 Task: Check out the video tutorials section.
Action: Mouse moved to (661, 61)
Screenshot: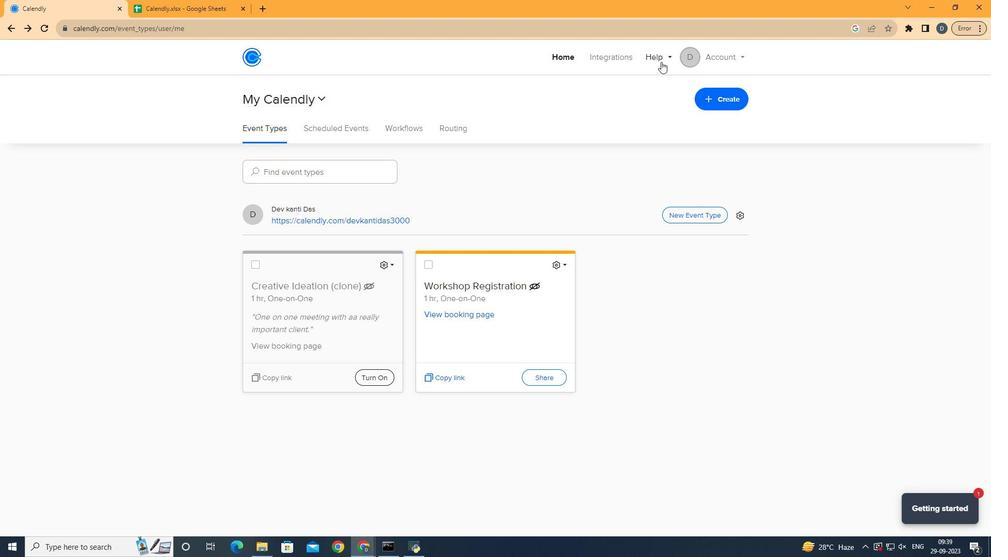 
Action: Mouse pressed left at (661, 61)
Screenshot: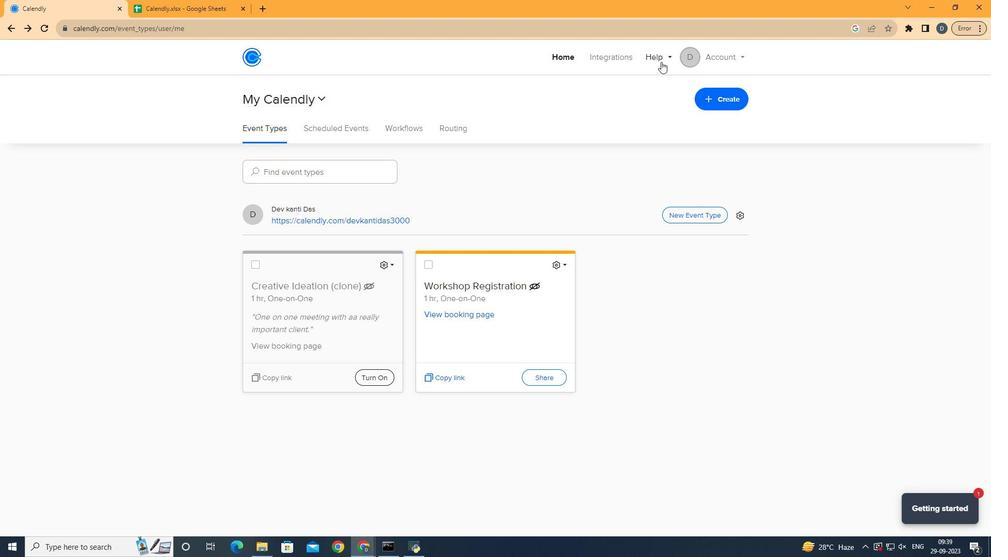 
Action: Mouse moved to (651, 83)
Screenshot: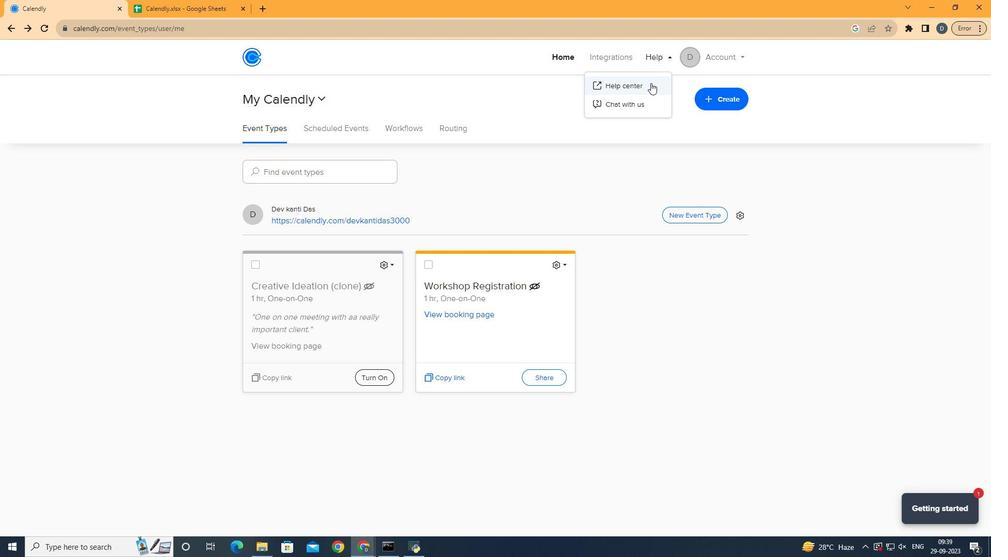
Action: Mouse pressed left at (651, 83)
Screenshot: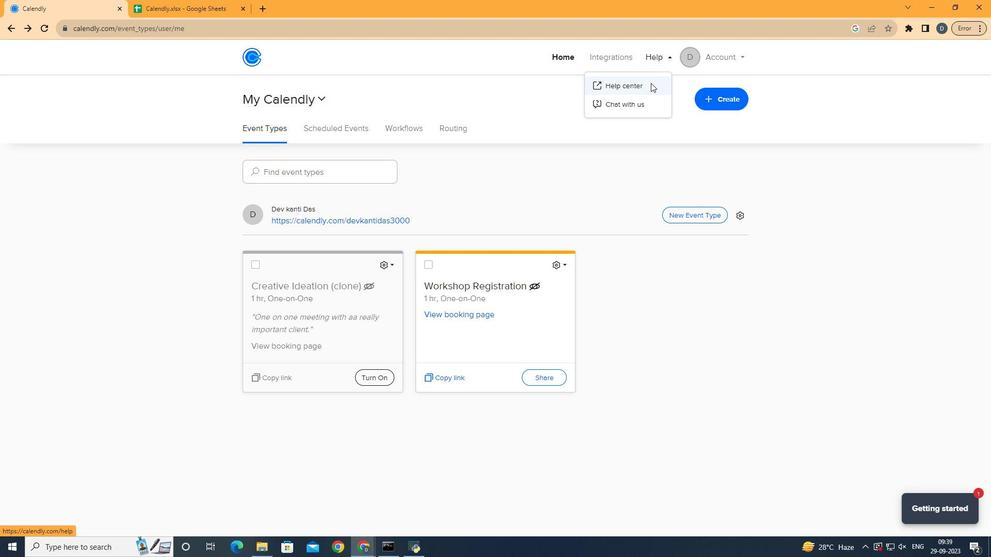 
Action: Mouse moved to (468, 419)
Screenshot: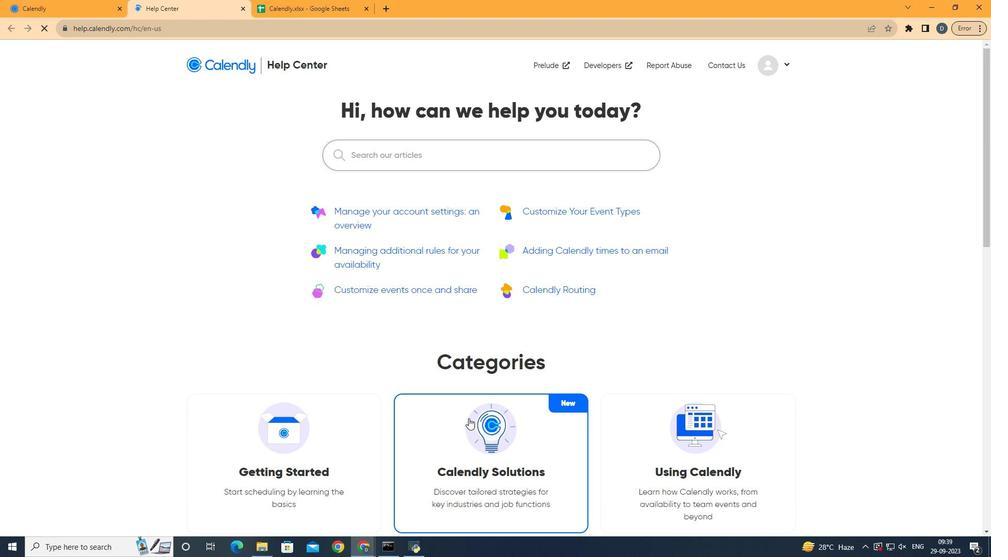 
Action: Mouse scrolled (468, 418) with delta (0, 0)
Screenshot: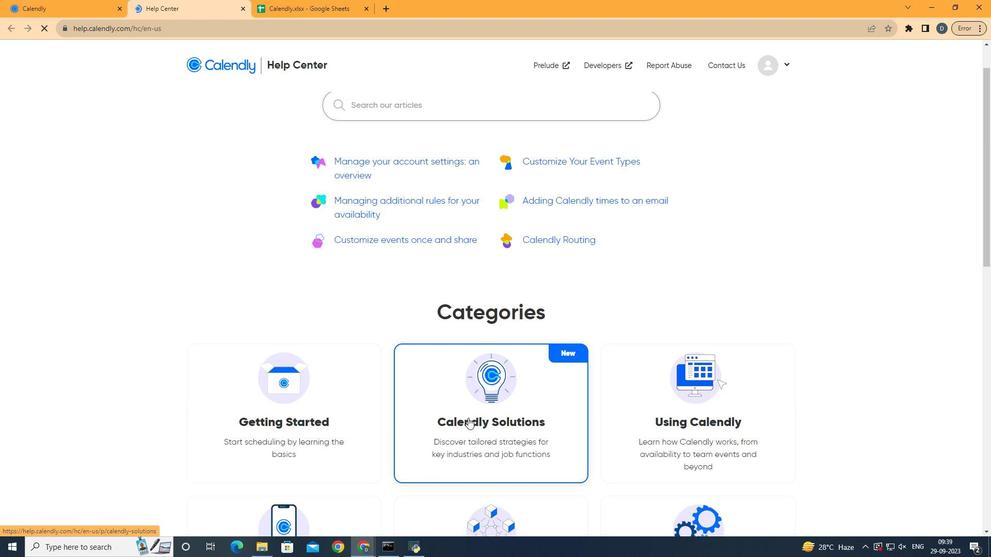 
Action: Mouse moved to (468, 418)
Screenshot: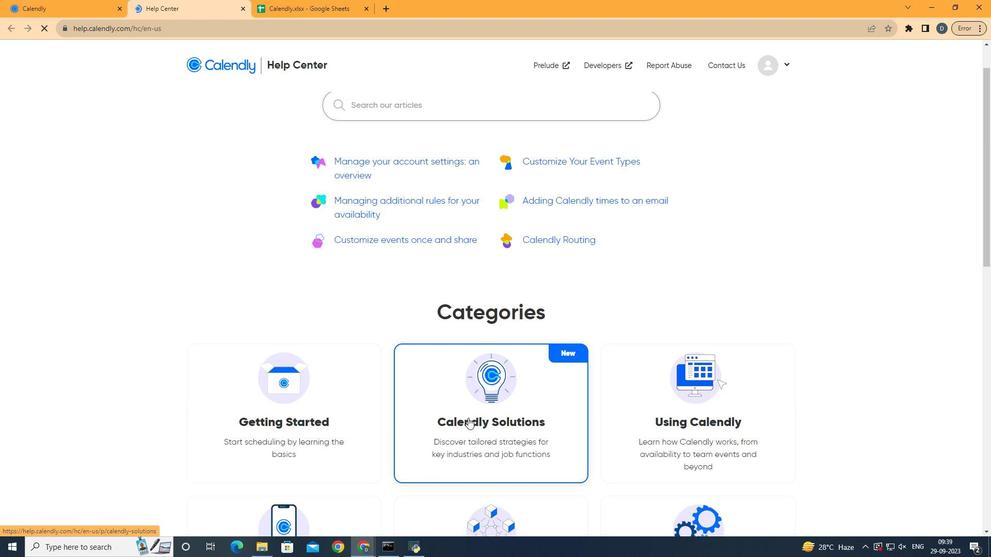 
Action: Mouse scrolled (468, 418) with delta (0, 0)
Screenshot: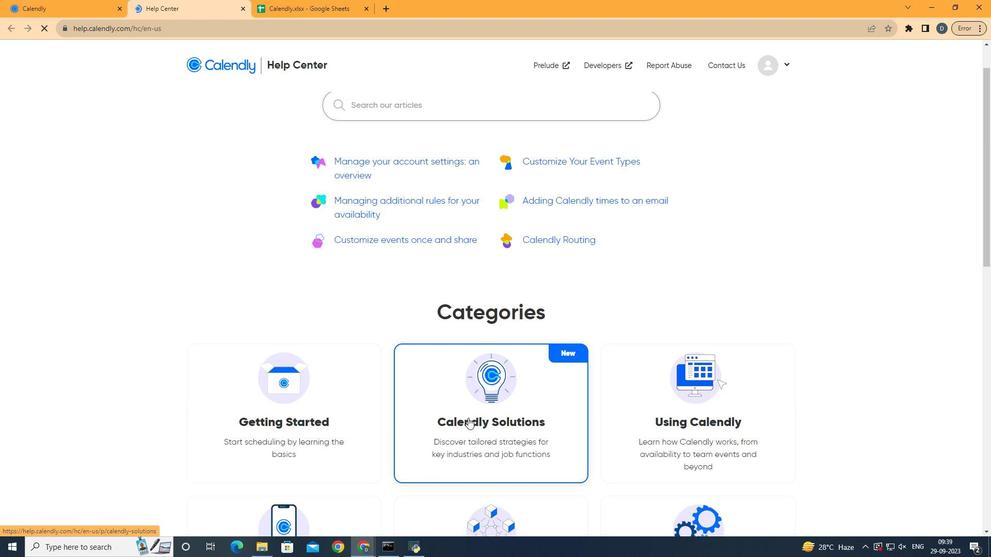 
Action: Mouse scrolled (468, 418) with delta (0, 0)
Screenshot: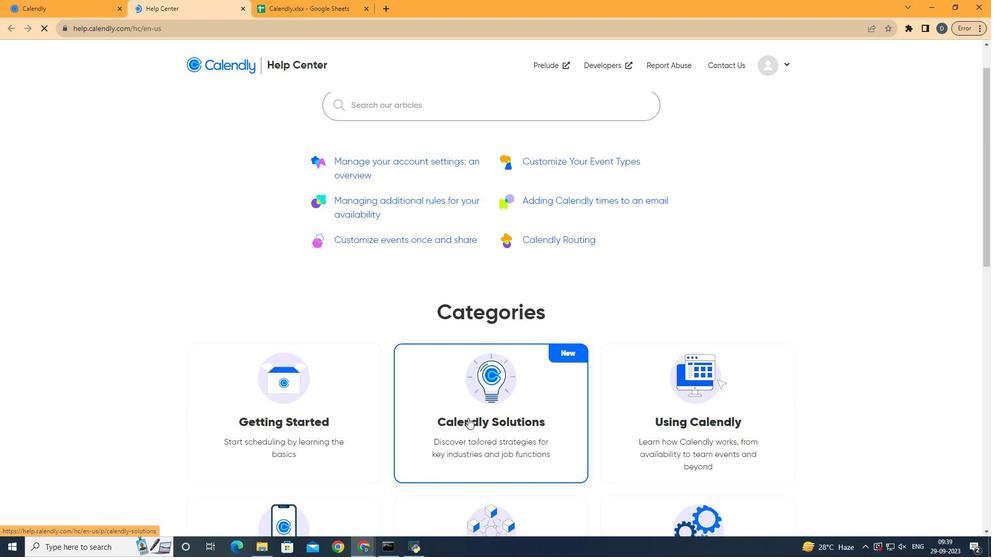 
Action: Mouse scrolled (468, 418) with delta (0, 0)
Screenshot: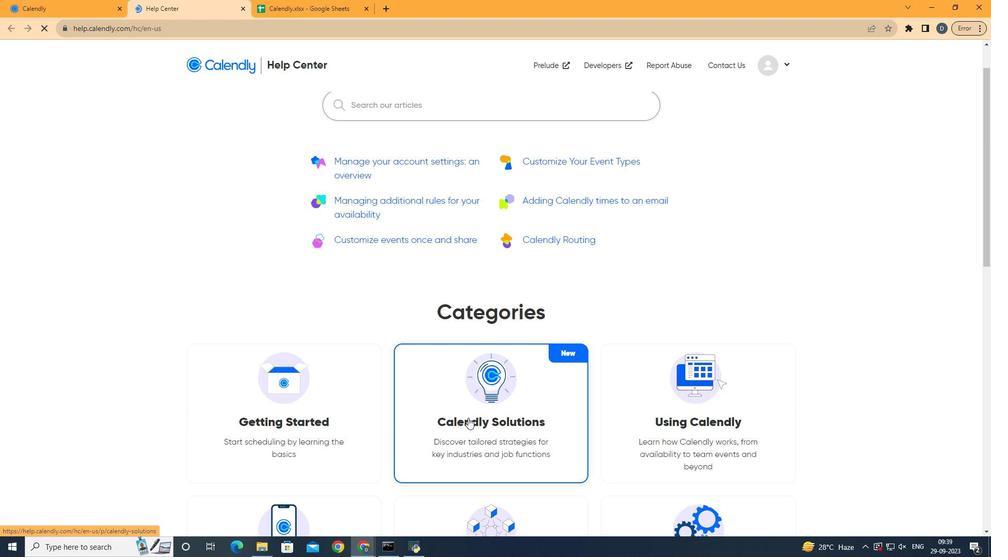 
Action: Mouse scrolled (468, 418) with delta (0, 0)
Screenshot: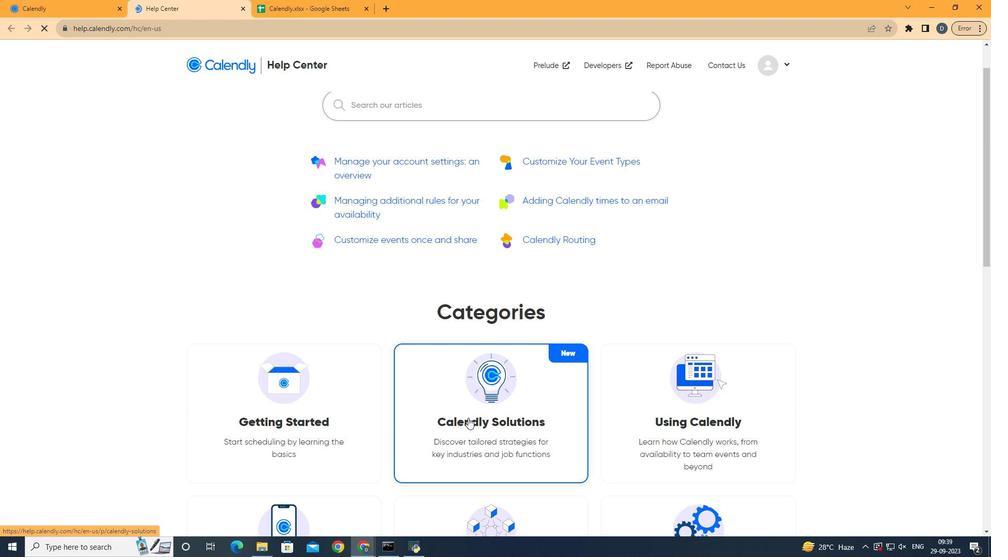 
Action: Mouse moved to (467, 417)
Screenshot: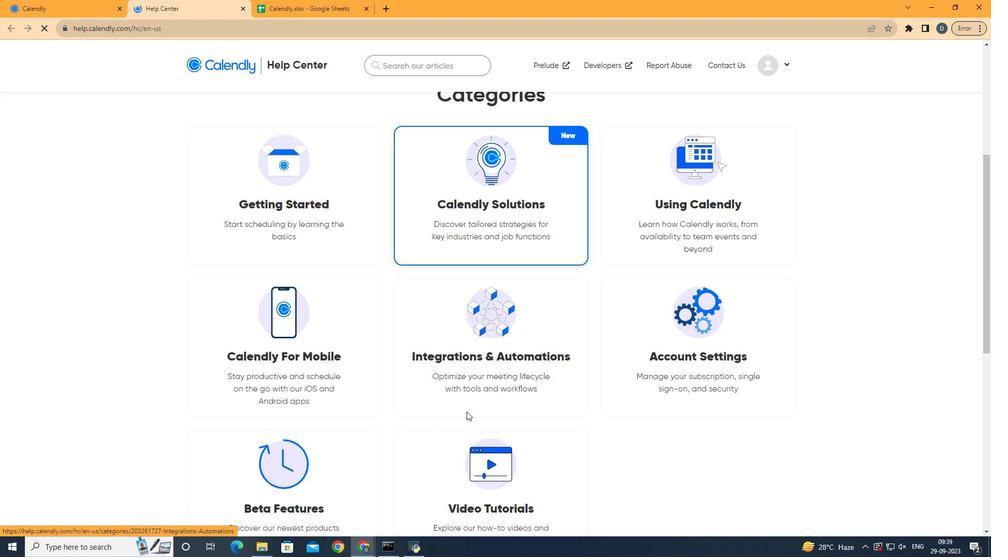 
Action: Mouse scrolled (467, 416) with delta (0, 0)
Screenshot: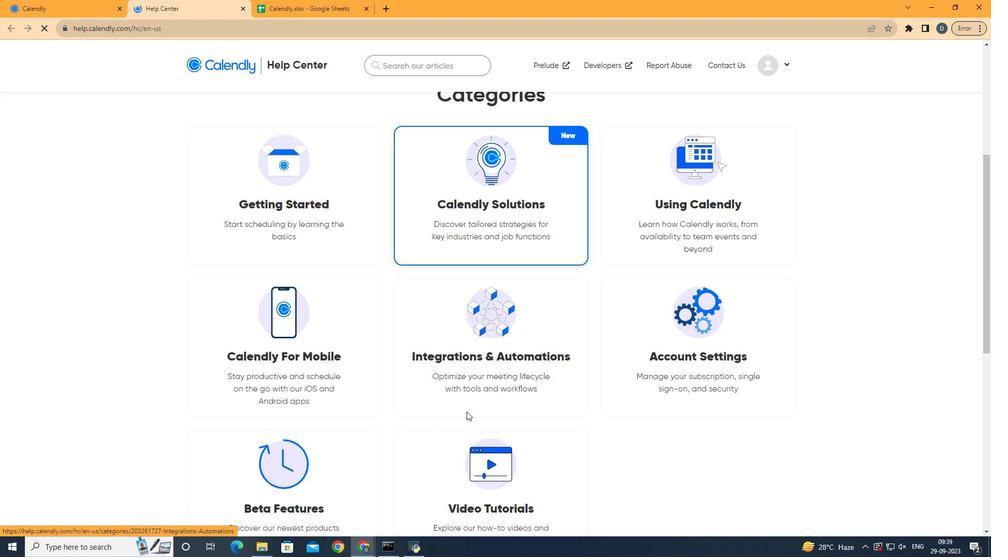 
Action: Mouse moved to (412, 337)
Screenshot: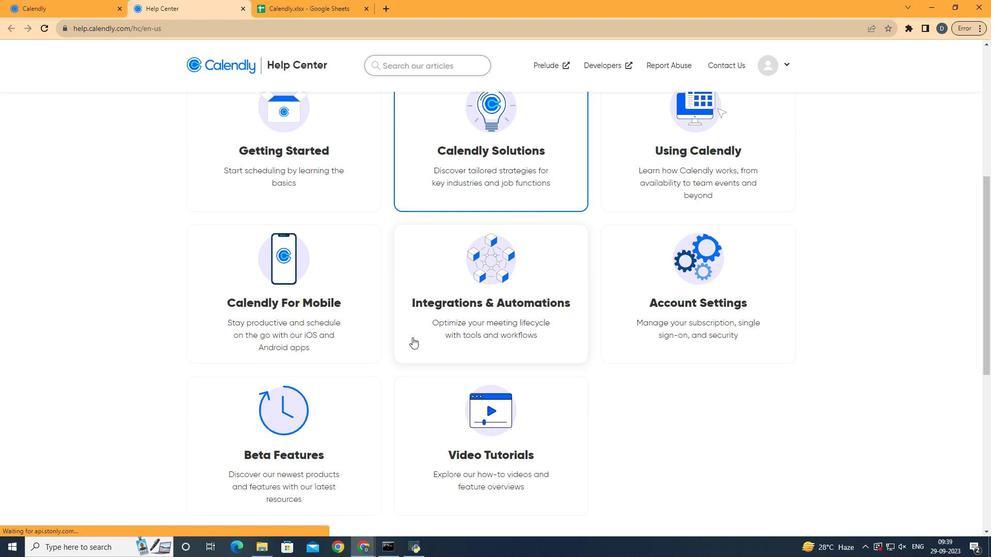 
Action: Mouse scrolled (412, 337) with delta (0, 0)
Screenshot: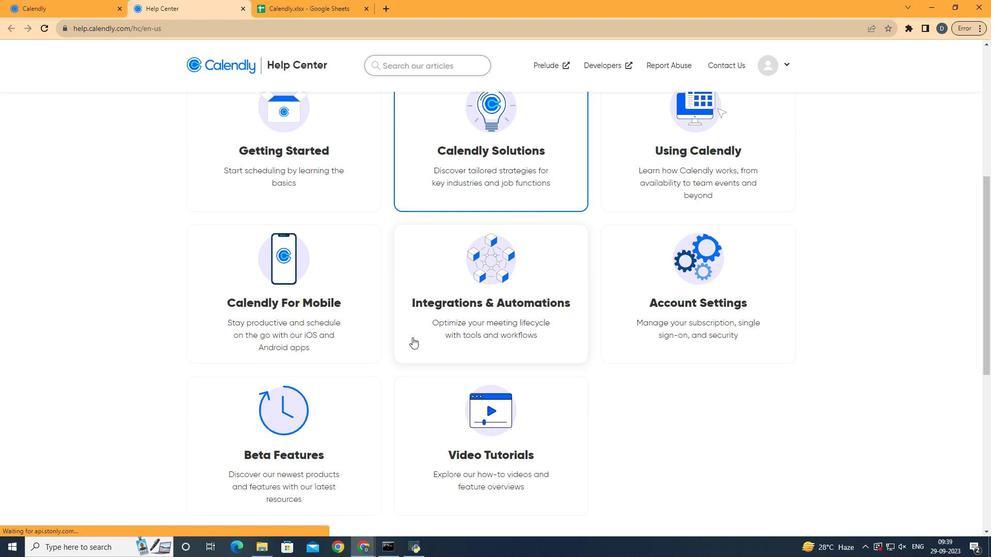 
Action: Mouse moved to (466, 397)
Screenshot: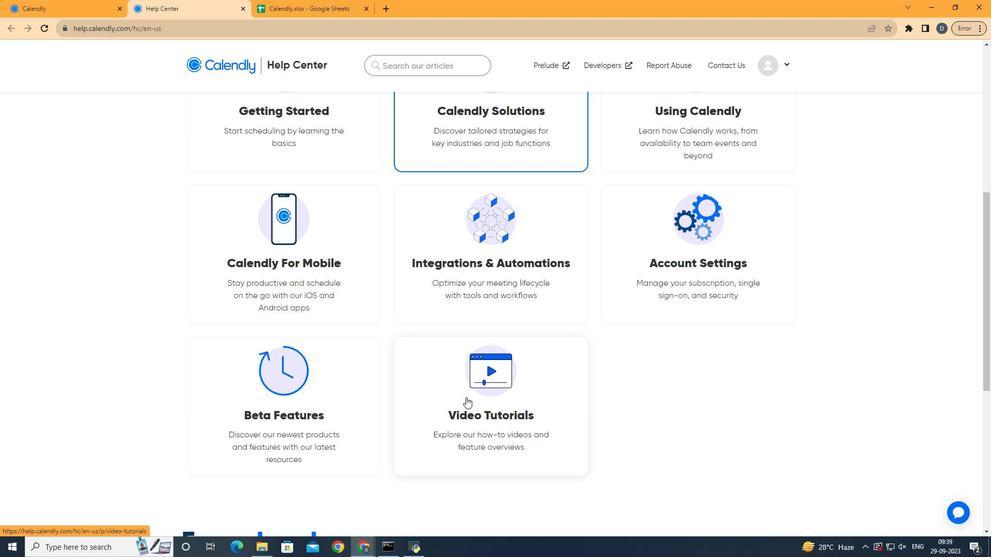
Action: Mouse pressed left at (466, 397)
Screenshot: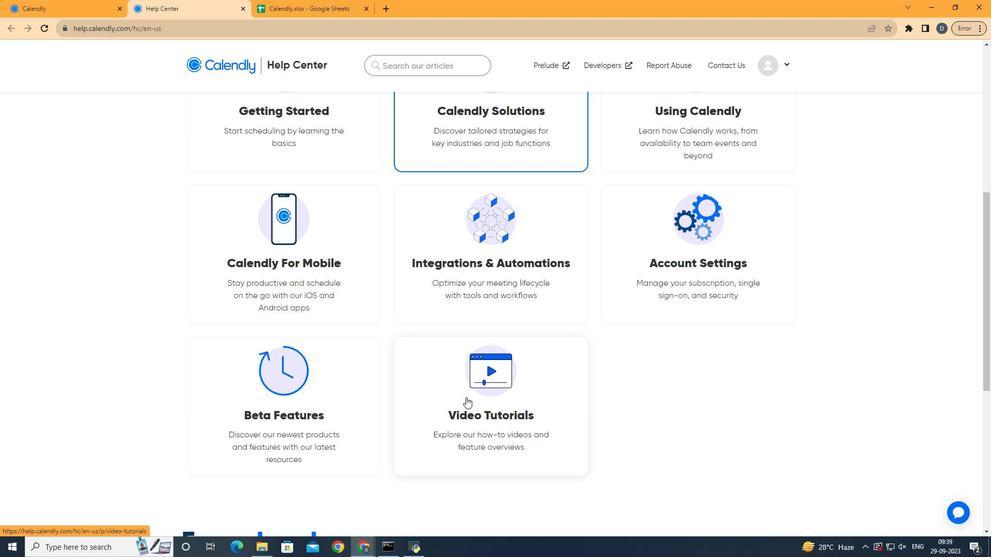 
Action: Mouse moved to (595, 316)
Screenshot: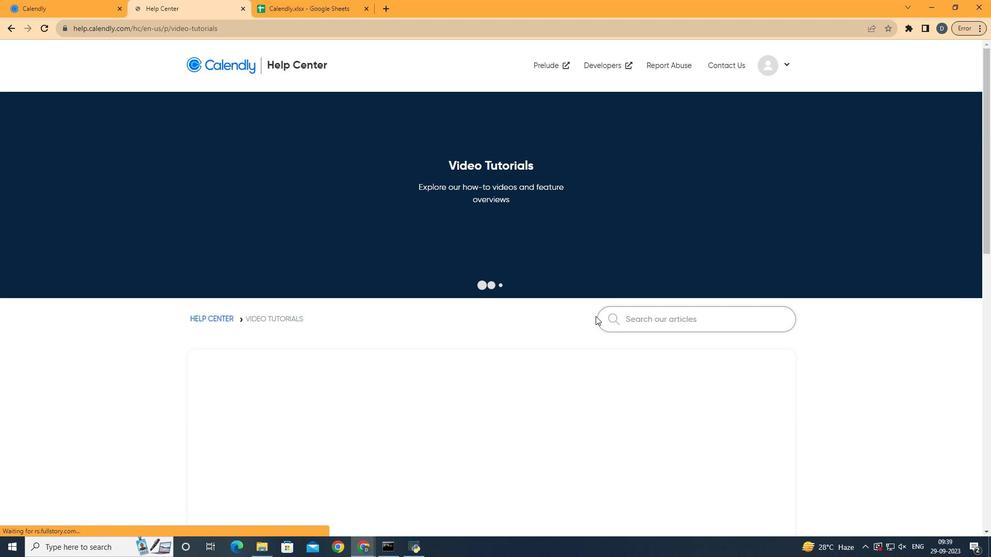 
Action: Mouse scrolled (595, 315) with delta (0, 0)
Screenshot: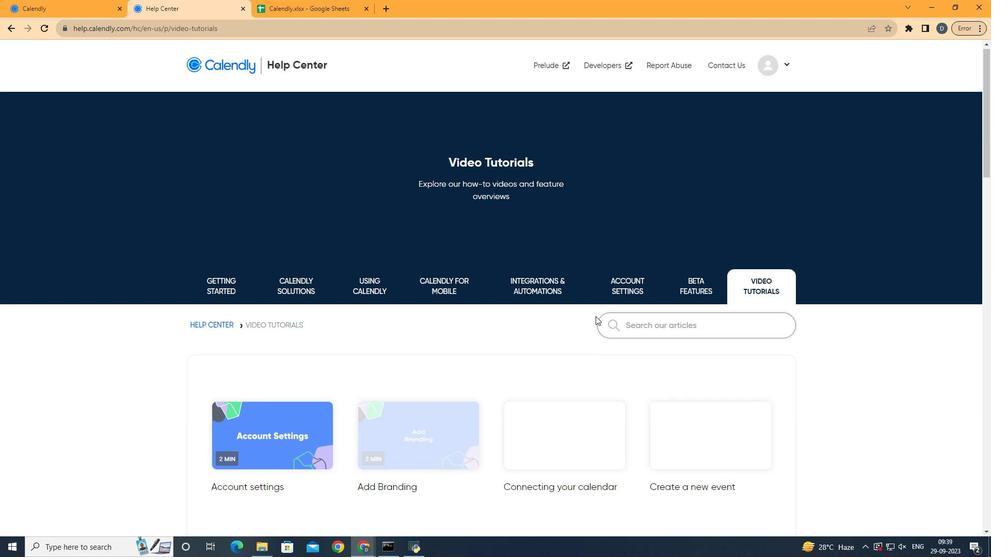 
Action: Mouse scrolled (595, 315) with delta (0, 0)
Screenshot: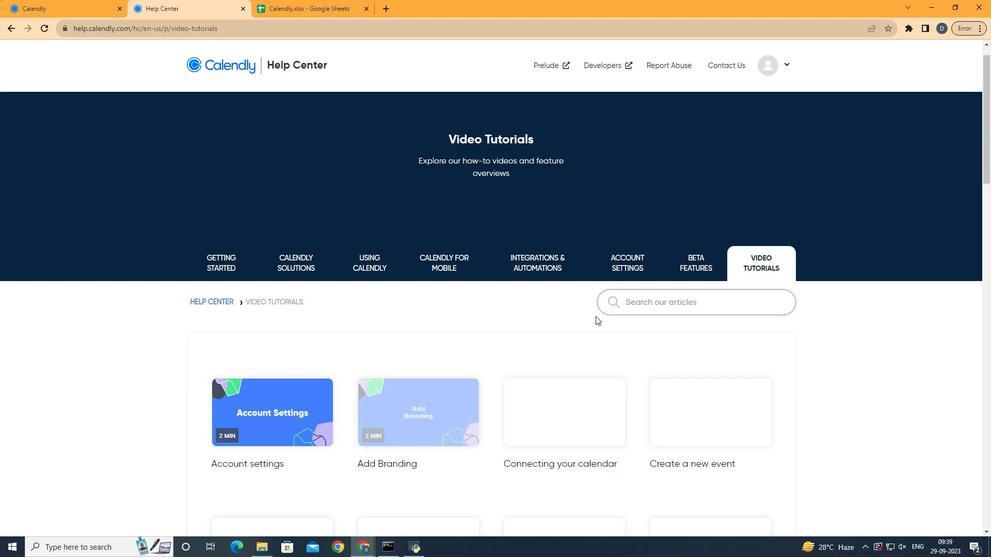 
Action: Mouse scrolled (595, 315) with delta (0, 0)
Screenshot: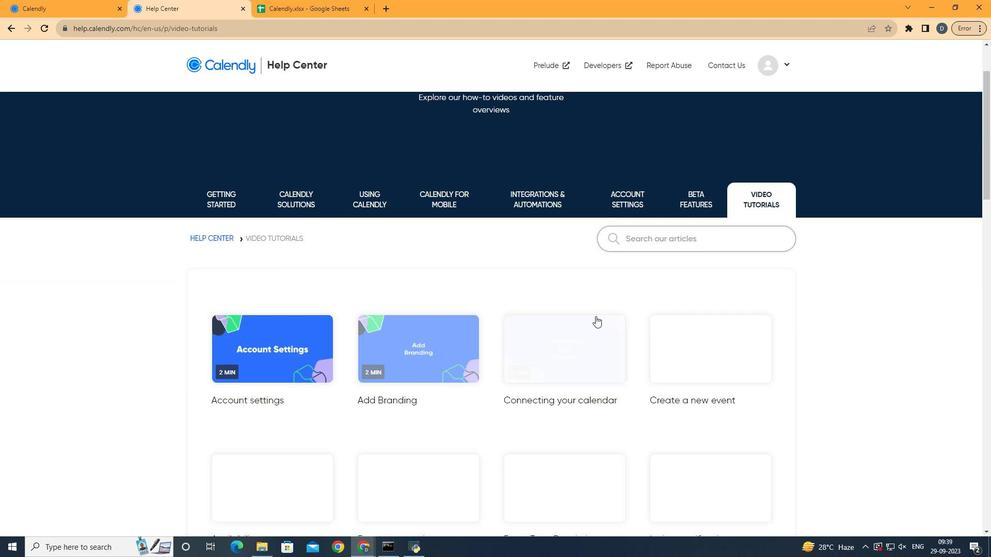 
Action: Mouse scrolled (595, 315) with delta (0, 0)
Screenshot: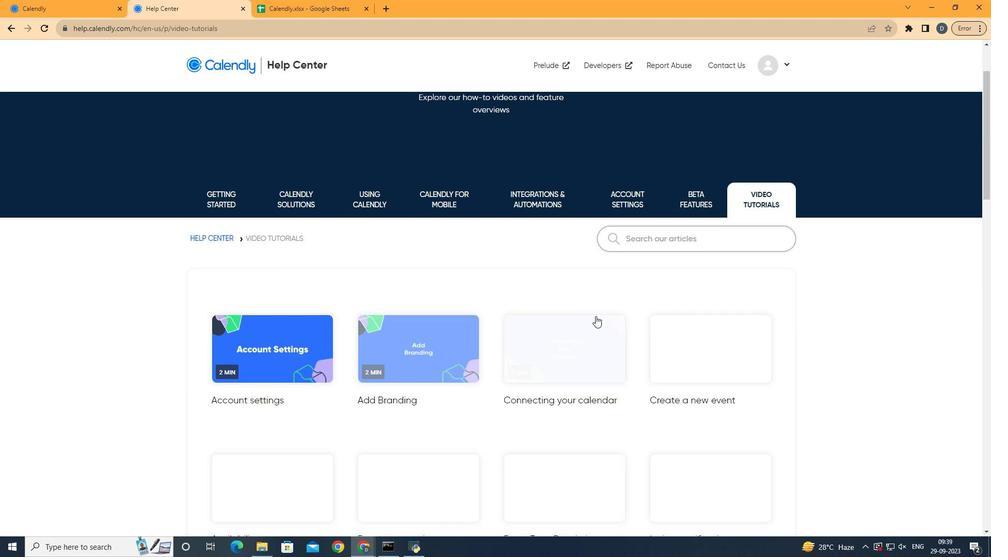 
Action: Mouse scrolled (595, 315) with delta (0, 0)
Screenshot: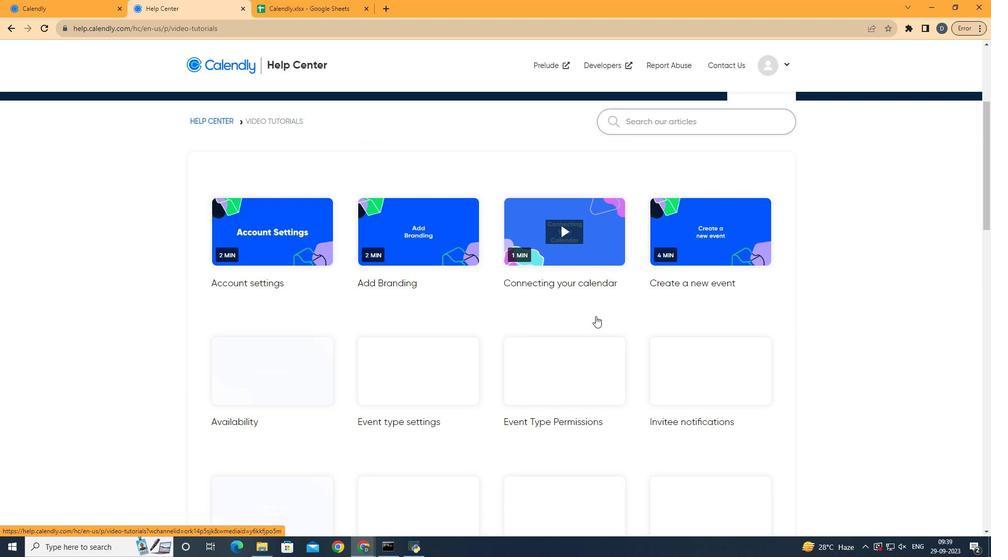 
Action: Mouse scrolled (595, 315) with delta (0, 0)
Screenshot: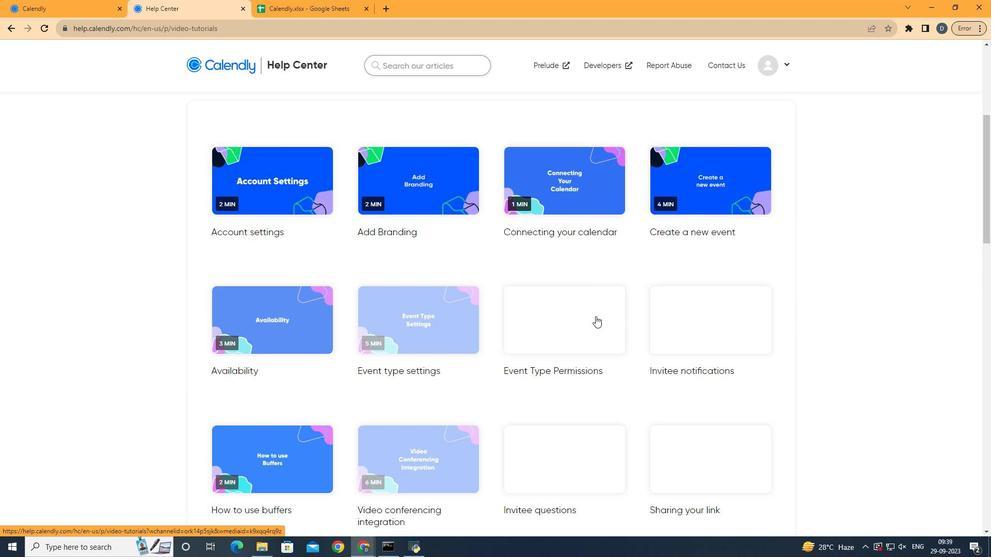 
Action: Mouse scrolled (595, 315) with delta (0, 0)
Screenshot: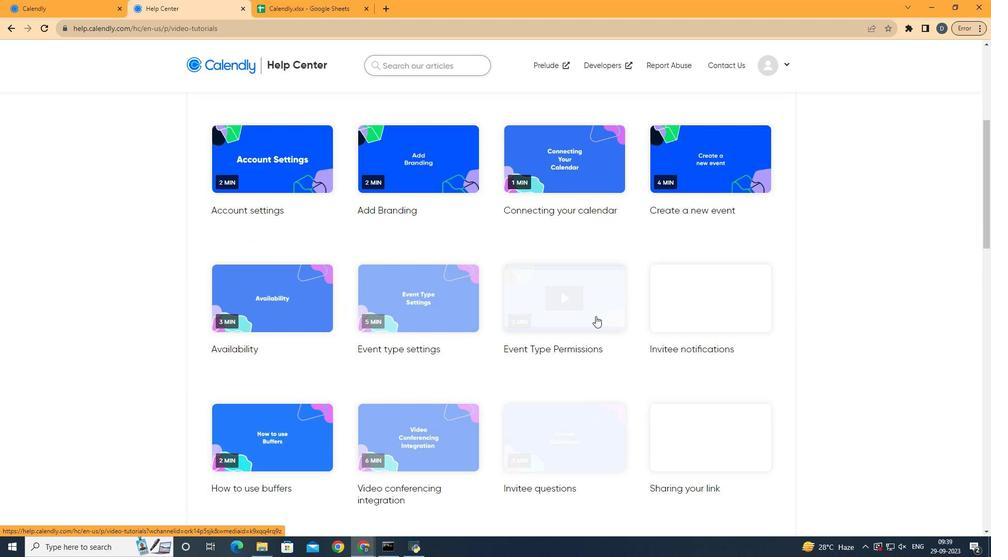 
Action: Mouse scrolled (595, 315) with delta (0, 0)
Screenshot: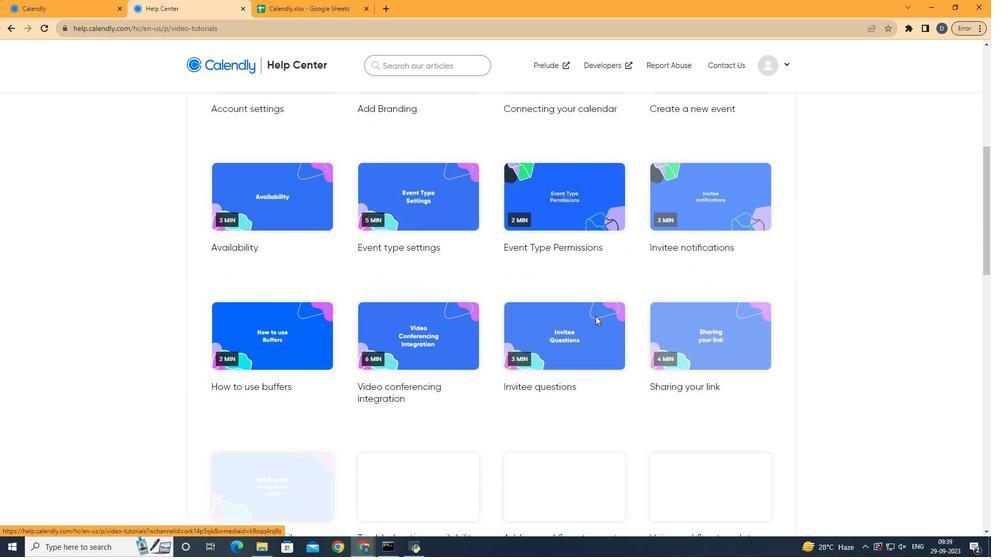
Action: Mouse scrolled (595, 315) with delta (0, 0)
Screenshot: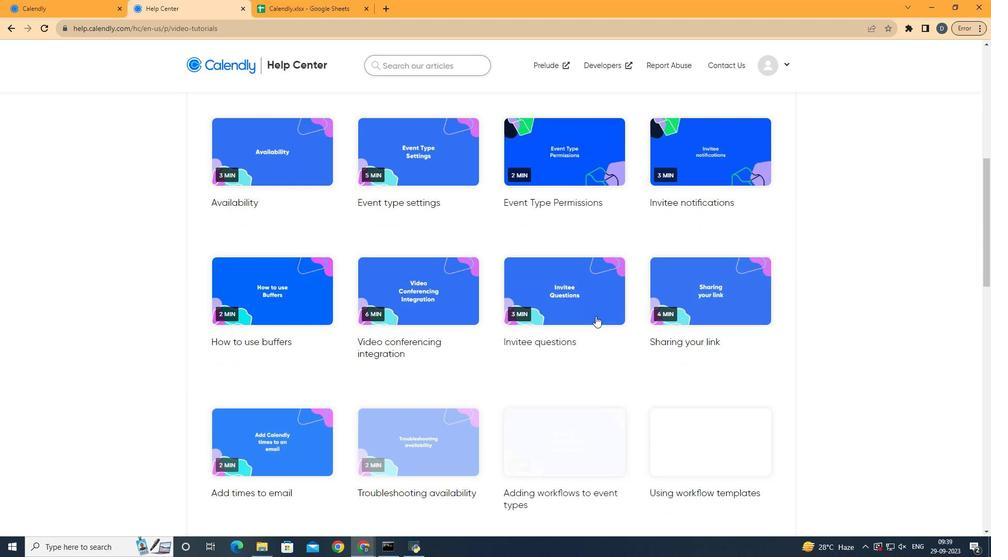 
Action: Mouse scrolled (595, 315) with delta (0, 0)
Screenshot: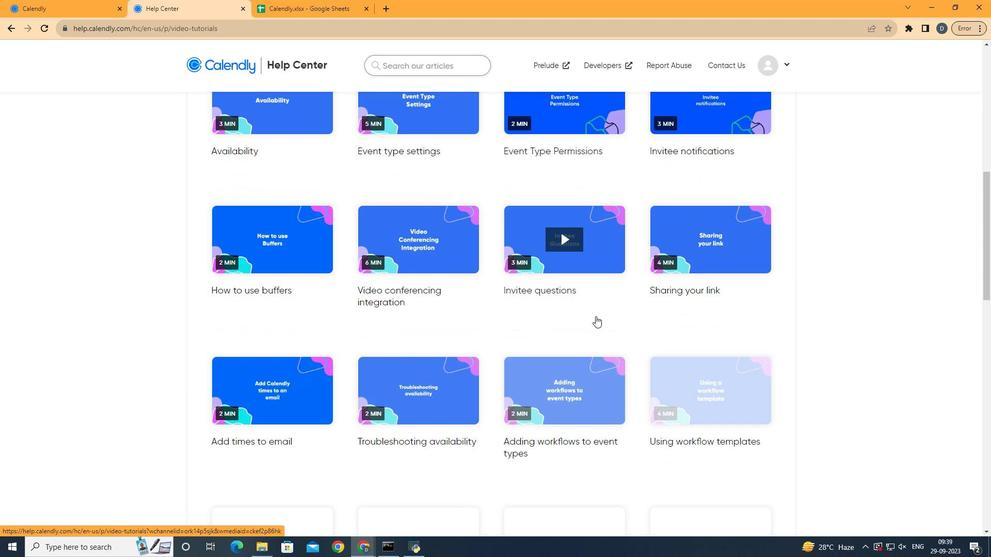 
Action: Mouse scrolled (595, 315) with delta (0, 0)
Screenshot: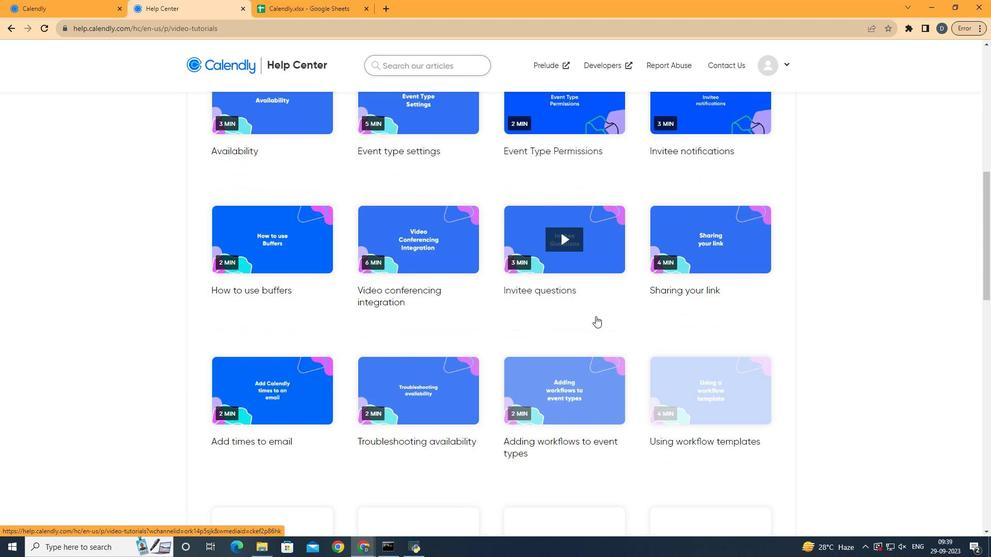 
Action: Mouse scrolled (595, 315) with delta (0, 0)
Screenshot: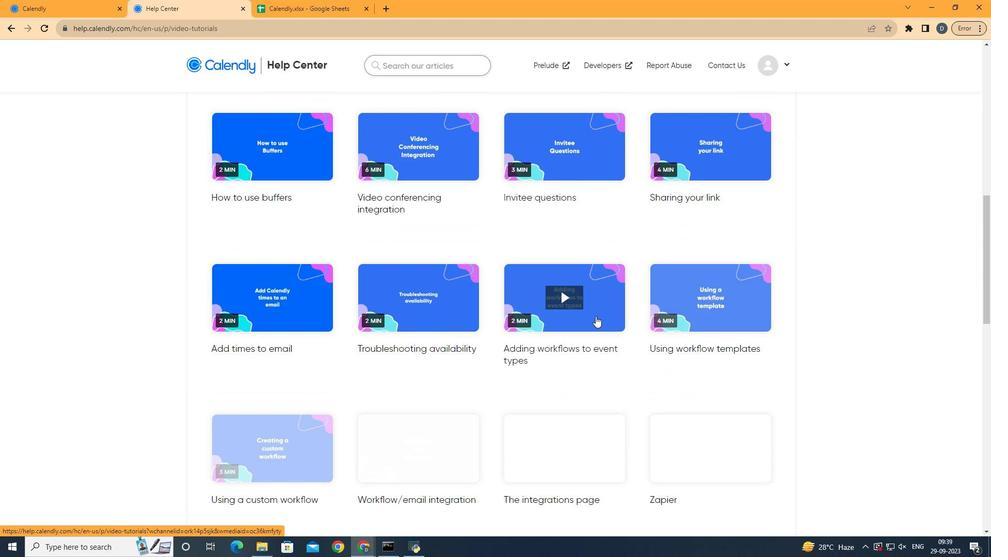 
Action: Mouse scrolled (595, 315) with delta (0, 0)
Screenshot: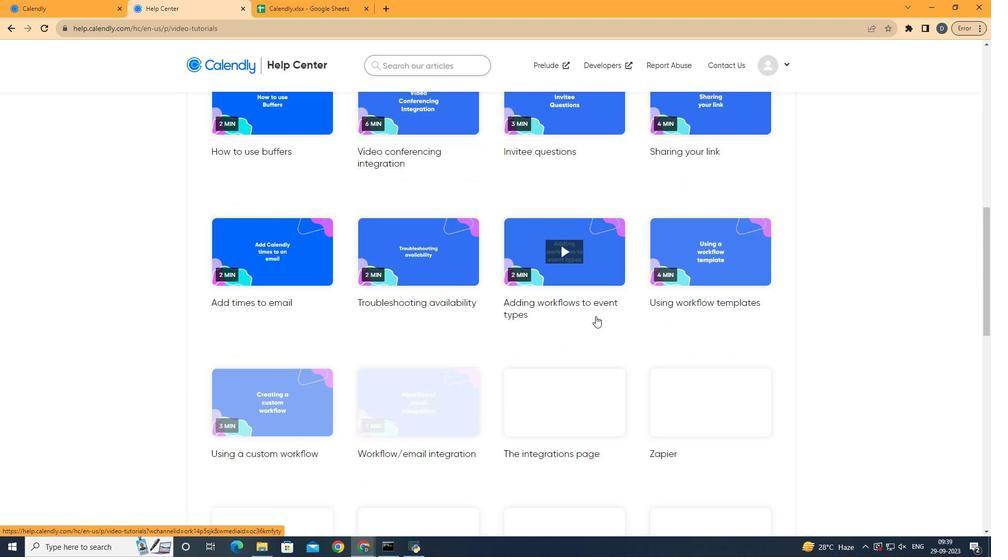 
Action: Mouse scrolled (595, 315) with delta (0, 0)
Screenshot: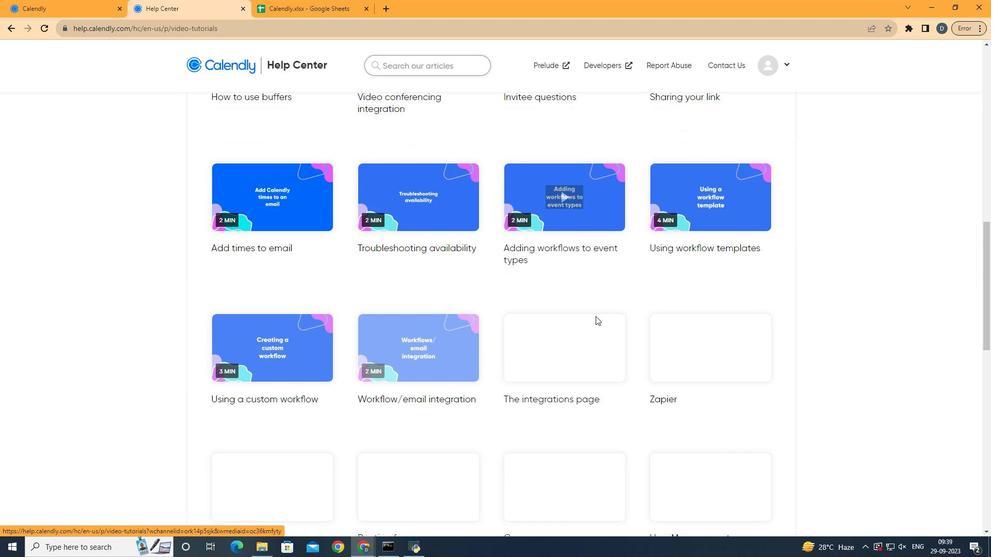 
Action: Mouse scrolled (595, 315) with delta (0, 0)
Screenshot: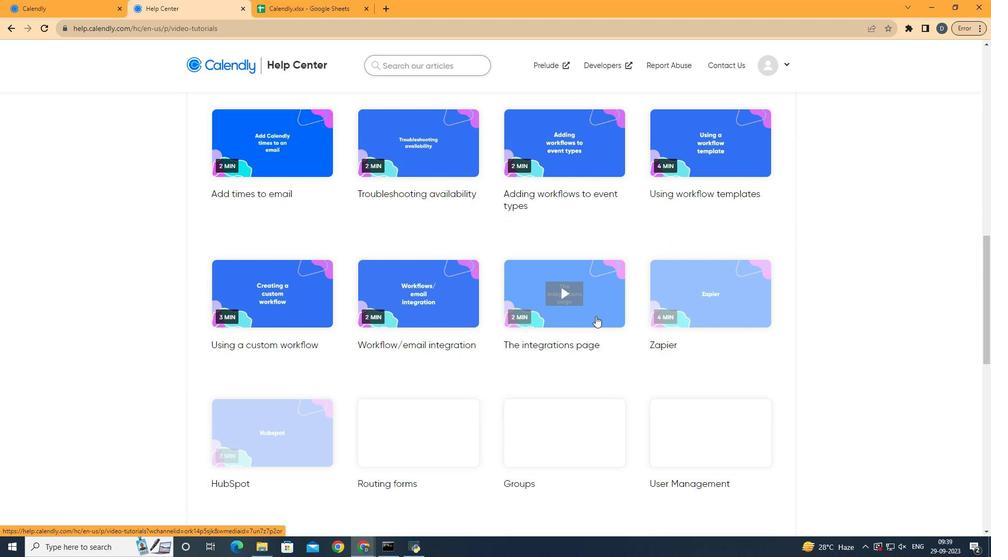 
Action: Mouse scrolled (595, 315) with delta (0, 0)
Screenshot: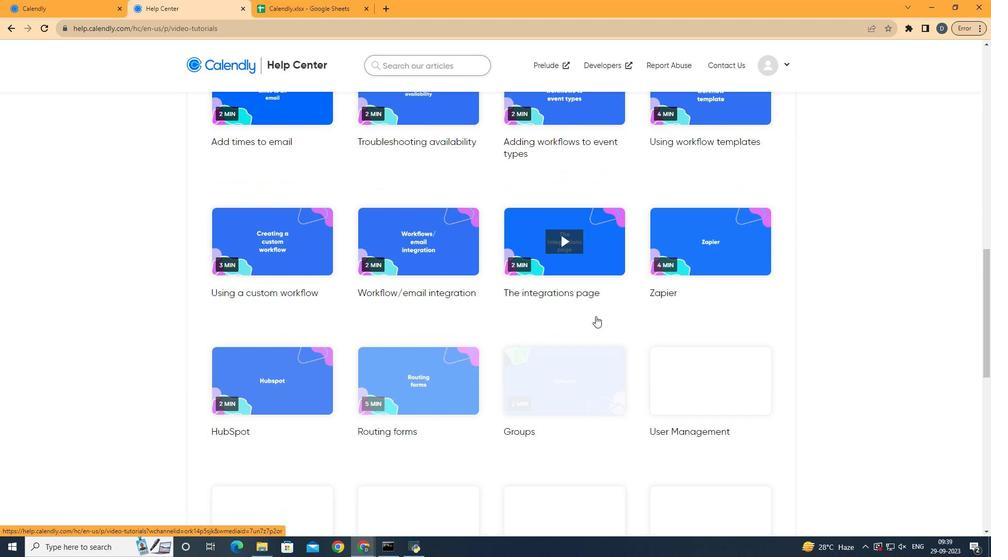
Action: Mouse scrolled (595, 315) with delta (0, 0)
Screenshot: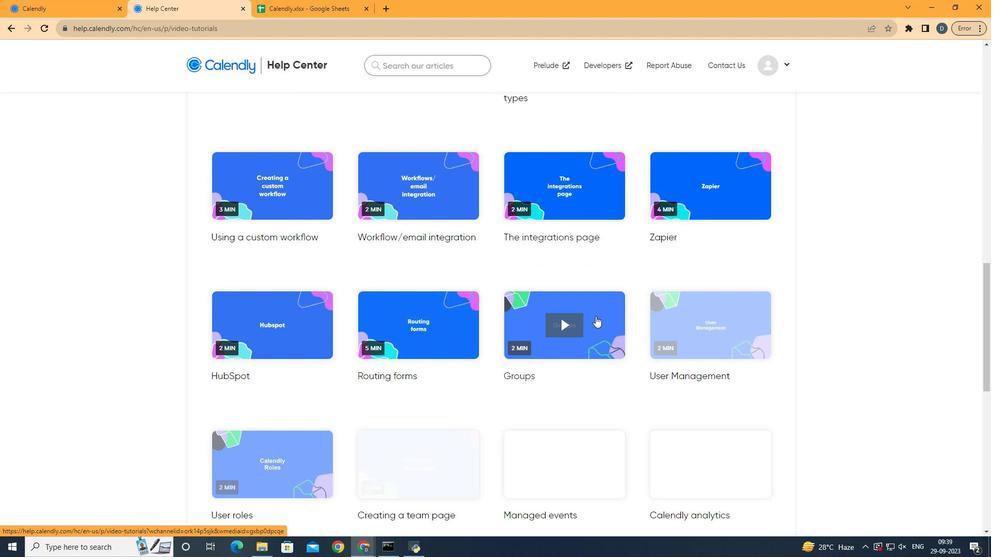 
Action: Mouse scrolled (595, 315) with delta (0, 0)
Screenshot: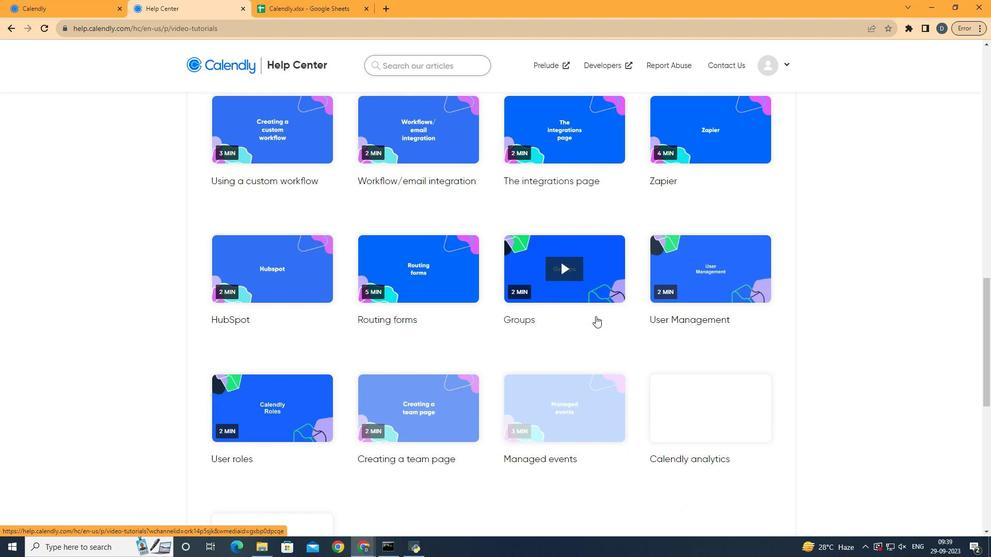 
Action: Mouse scrolled (595, 315) with delta (0, 0)
Screenshot: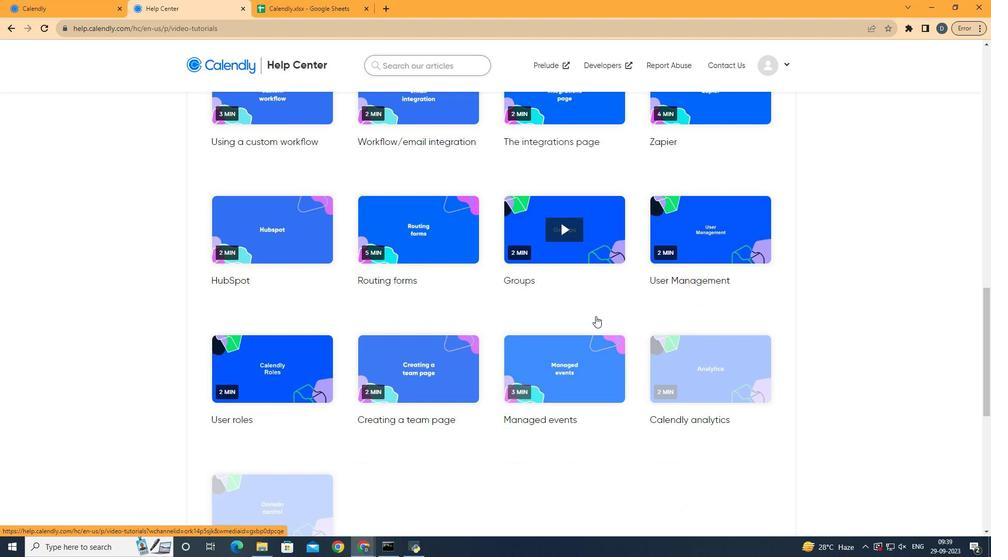 
Action: Mouse scrolled (595, 315) with delta (0, 0)
Screenshot: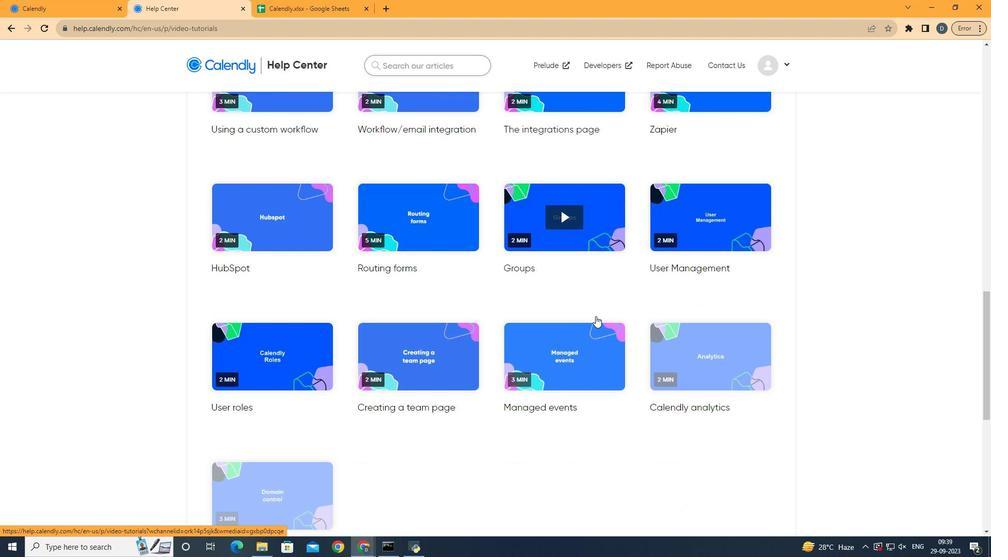 
Action: Mouse scrolled (595, 315) with delta (0, 0)
Screenshot: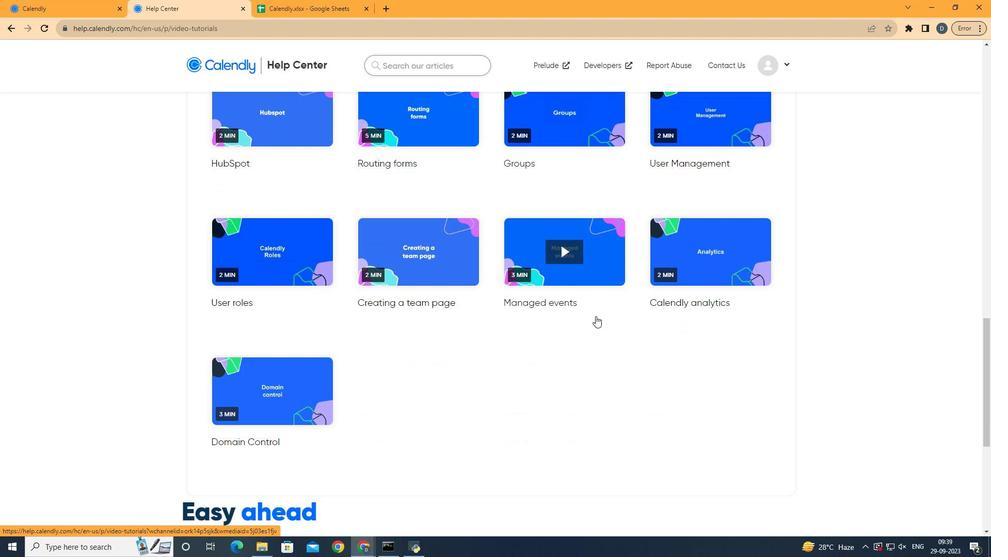
Action: Mouse scrolled (595, 315) with delta (0, 0)
Screenshot: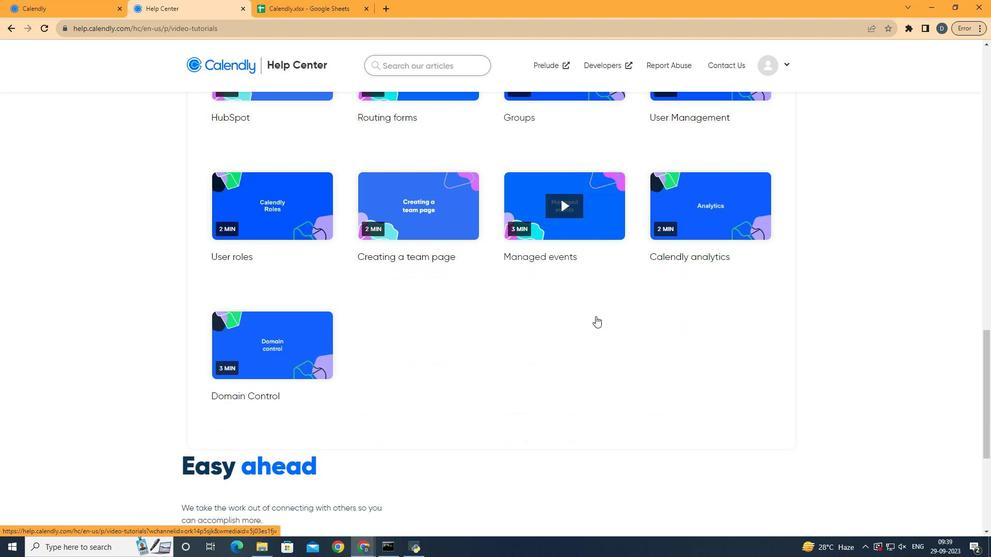 
Action: Mouse scrolled (595, 315) with delta (0, 0)
Screenshot: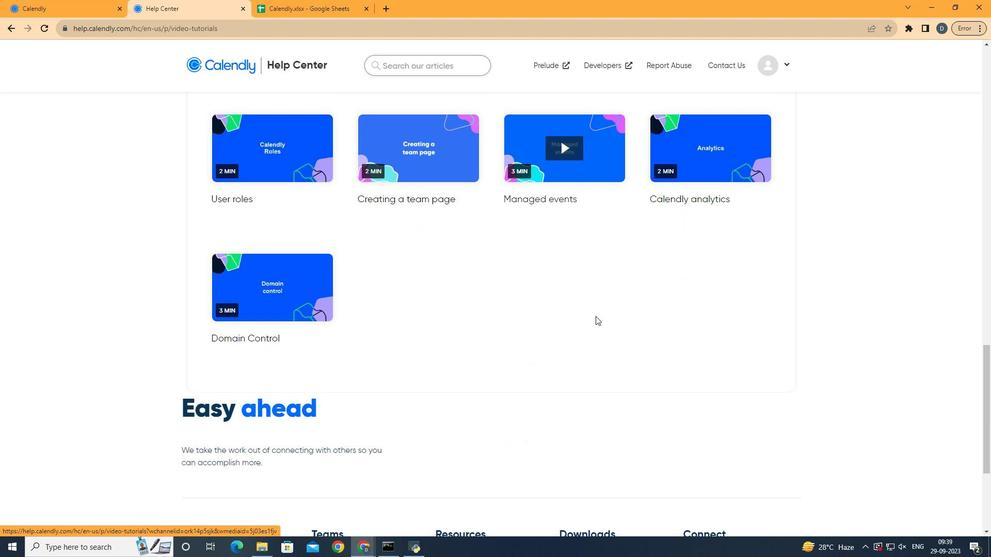 
Action: Mouse scrolled (595, 315) with delta (0, 0)
Screenshot: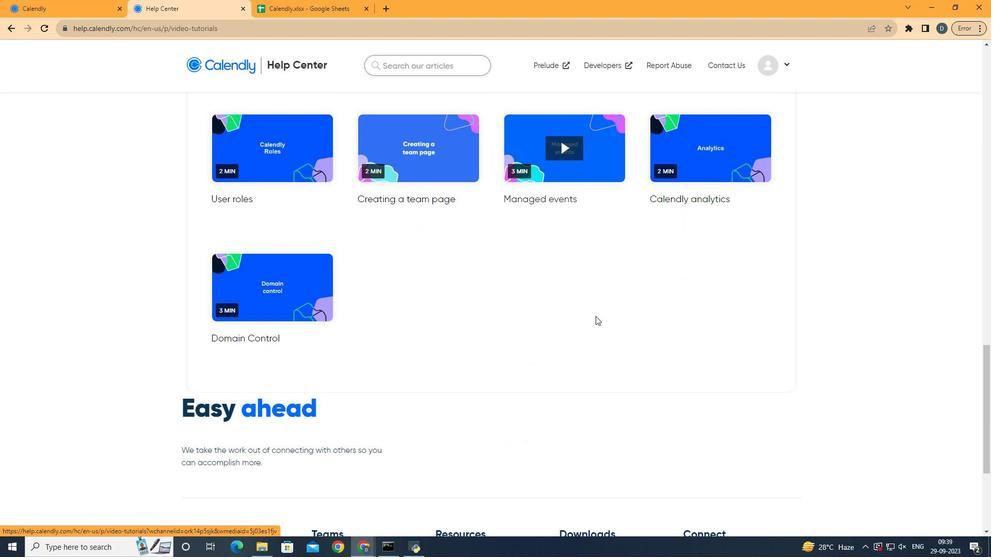 
Action: Mouse scrolled (595, 315) with delta (0, 0)
Screenshot: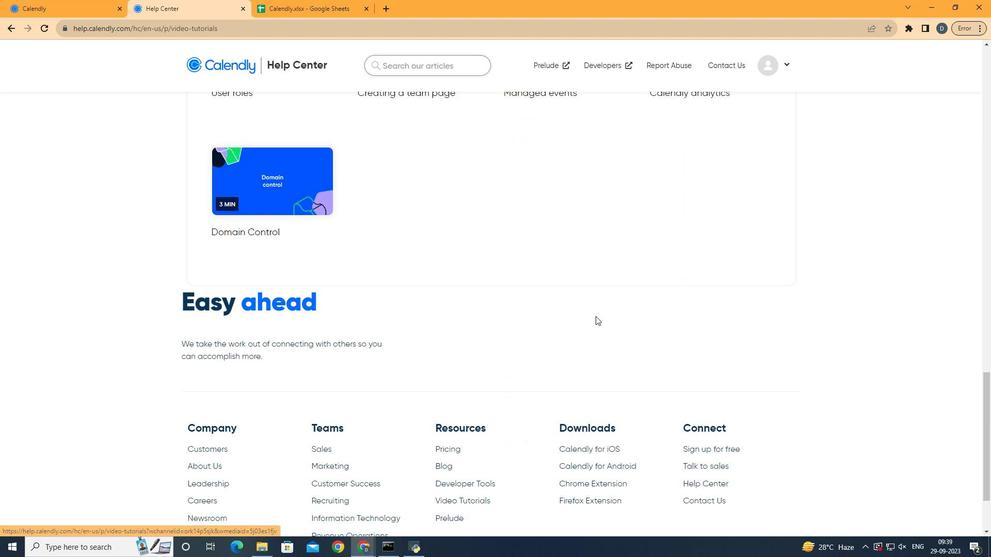 
Action: Mouse scrolled (595, 315) with delta (0, 0)
Screenshot: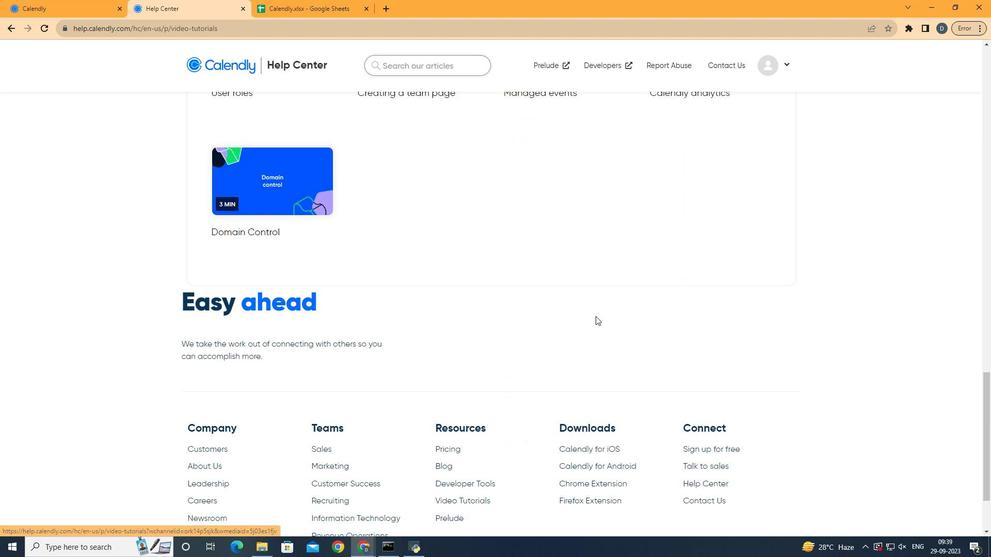 
Action: Mouse scrolled (595, 315) with delta (0, 0)
Screenshot: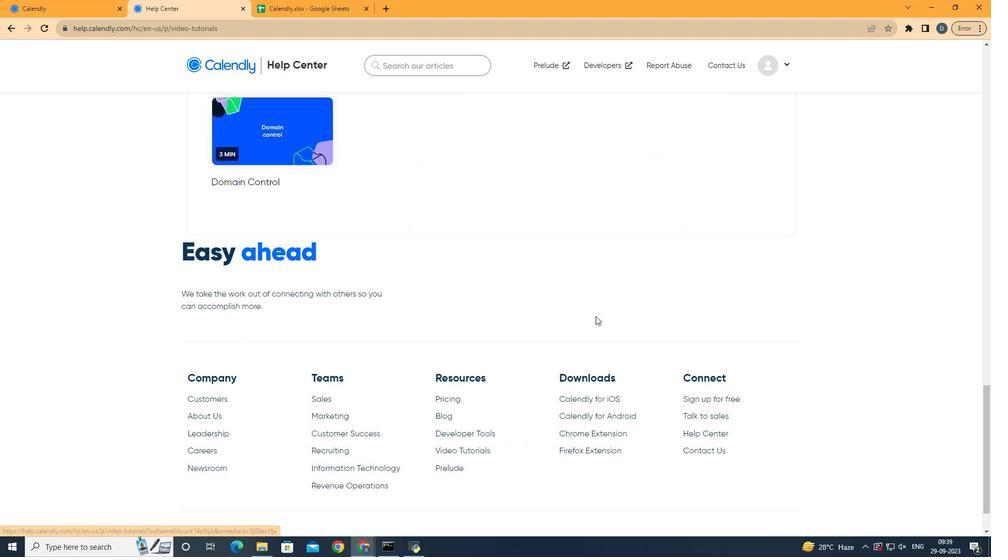 
Action: Mouse scrolled (595, 316) with delta (0, 0)
Screenshot: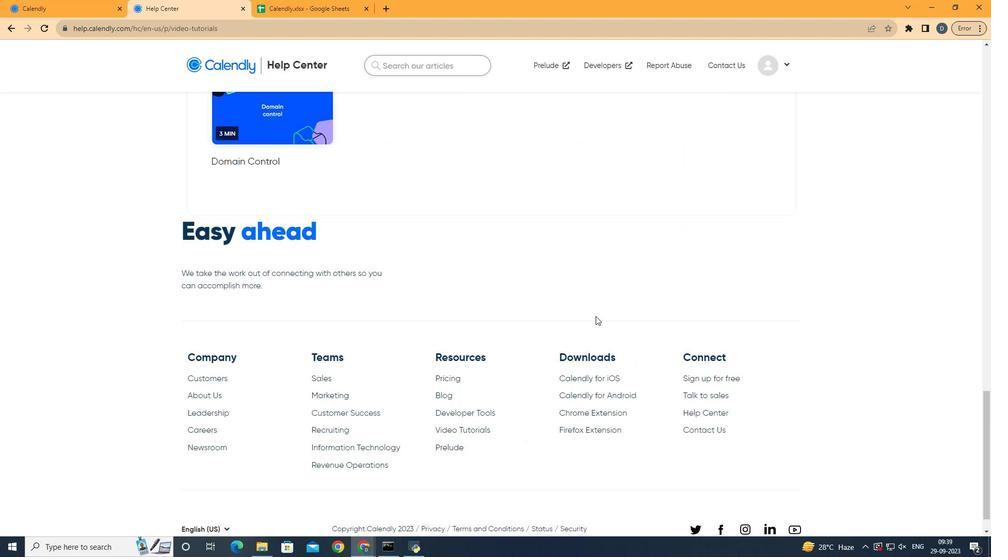 
Action: Mouse scrolled (595, 316) with delta (0, 0)
Screenshot: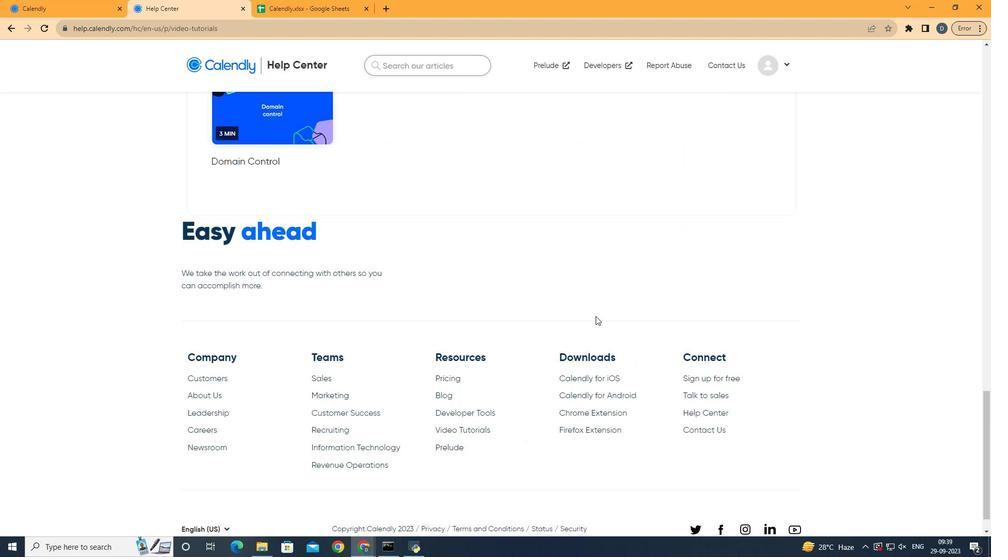 
Action: Mouse scrolled (595, 316) with delta (0, 0)
Screenshot: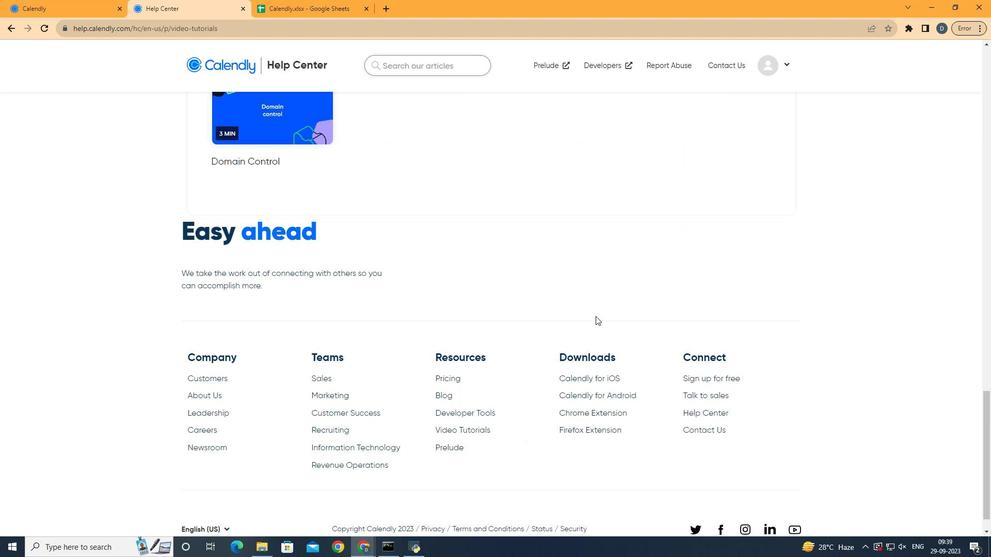 
Action: Mouse scrolled (595, 316) with delta (0, 0)
Screenshot: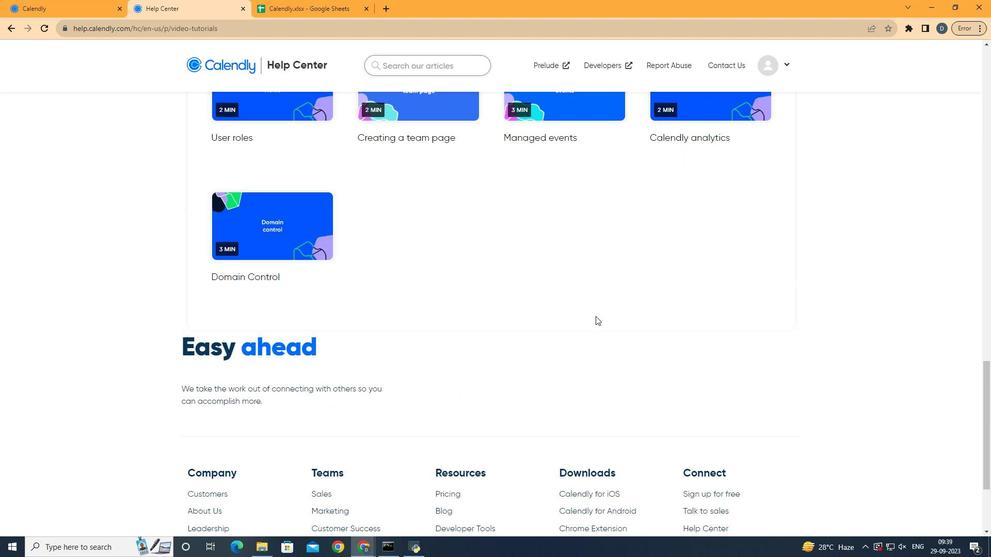 
Action: Mouse scrolled (595, 316) with delta (0, 0)
Screenshot: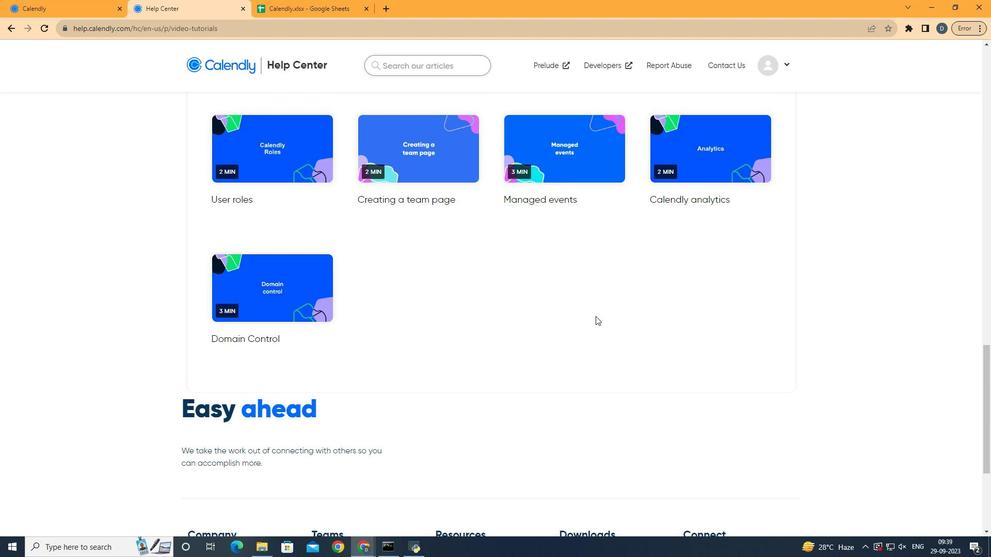 
Action: Mouse scrolled (595, 316) with delta (0, 0)
Screenshot: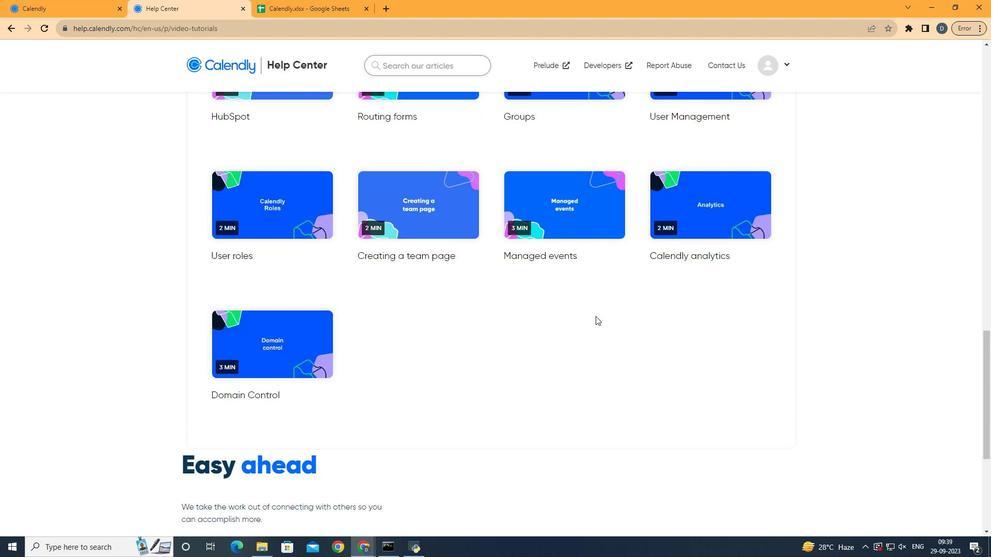 
Action: Mouse scrolled (595, 316) with delta (0, 0)
Screenshot: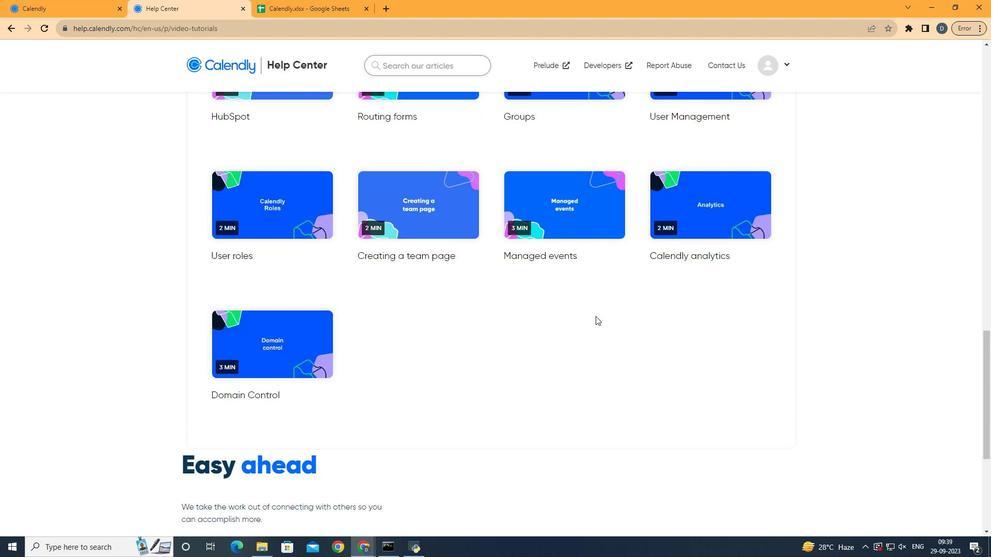 
Action: Mouse scrolled (595, 316) with delta (0, 0)
Screenshot: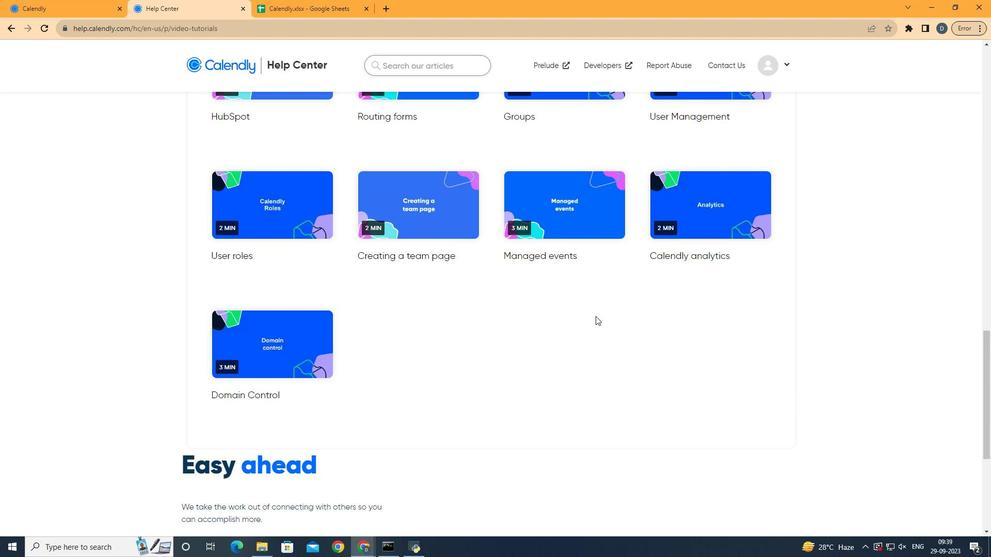 
Action: Mouse scrolled (595, 316) with delta (0, 0)
Screenshot: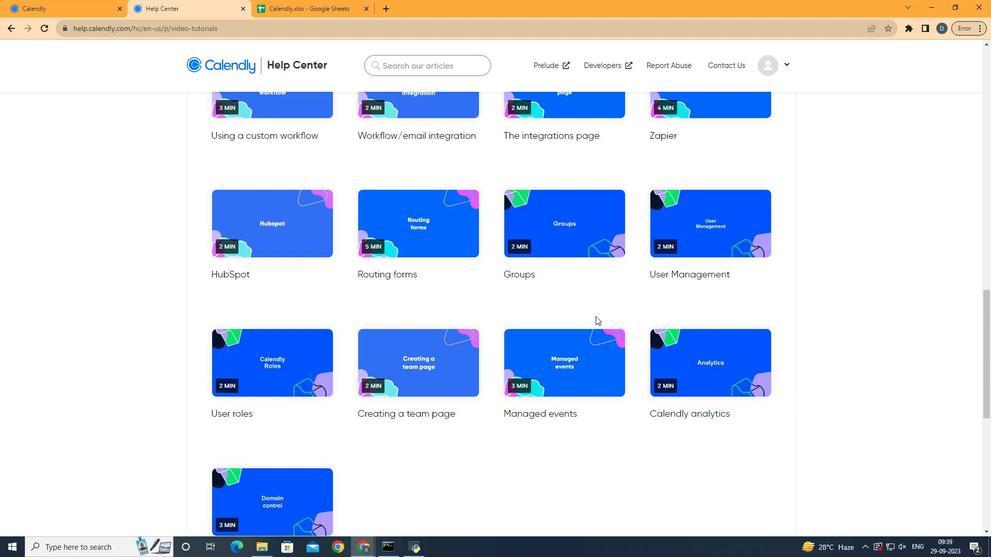 
Action: Mouse scrolled (595, 316) with delta (0, 0)
Screenshot: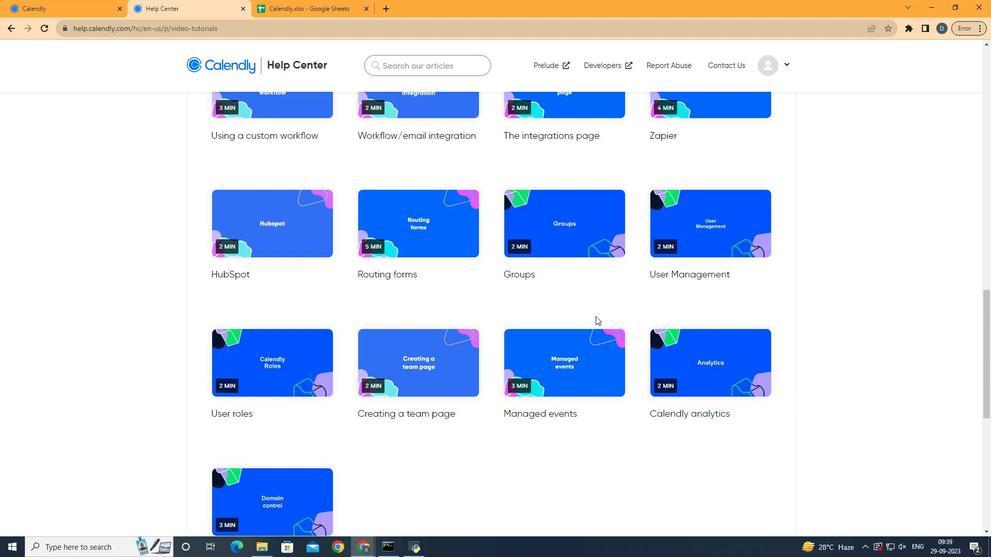 
Action: Mouse scrolled (595, 316) with delta (0, 0)
Screenshot: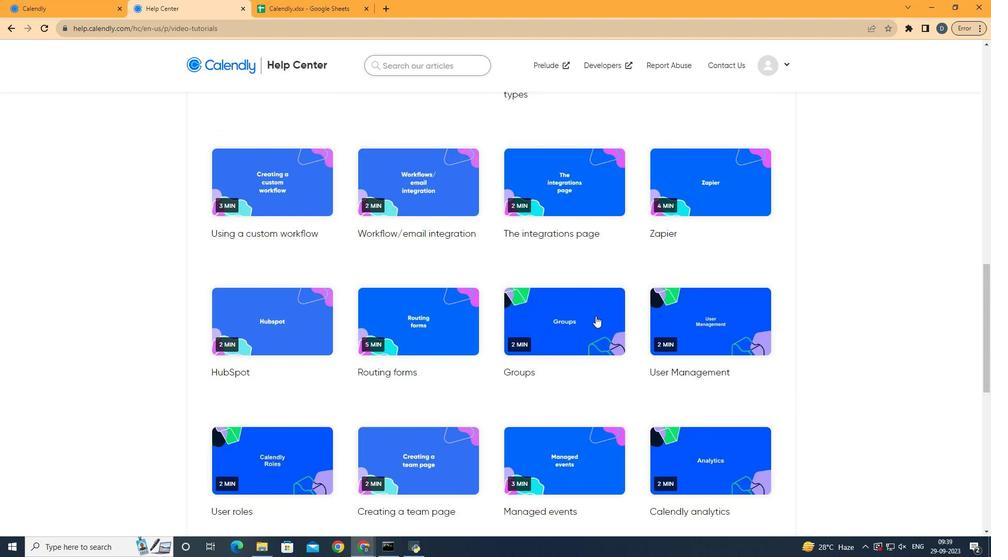 
Action: Mouse scrolled (595, 316) with delta (0, 0)
Screenshot: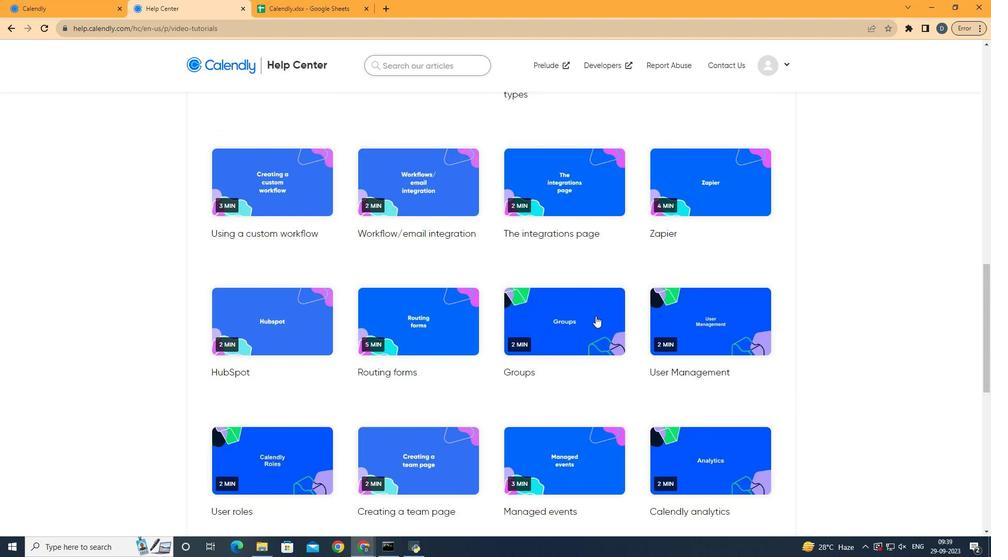 
Action: Mouse scrolled (595, 316) with delta (0, 0)
Screenshot: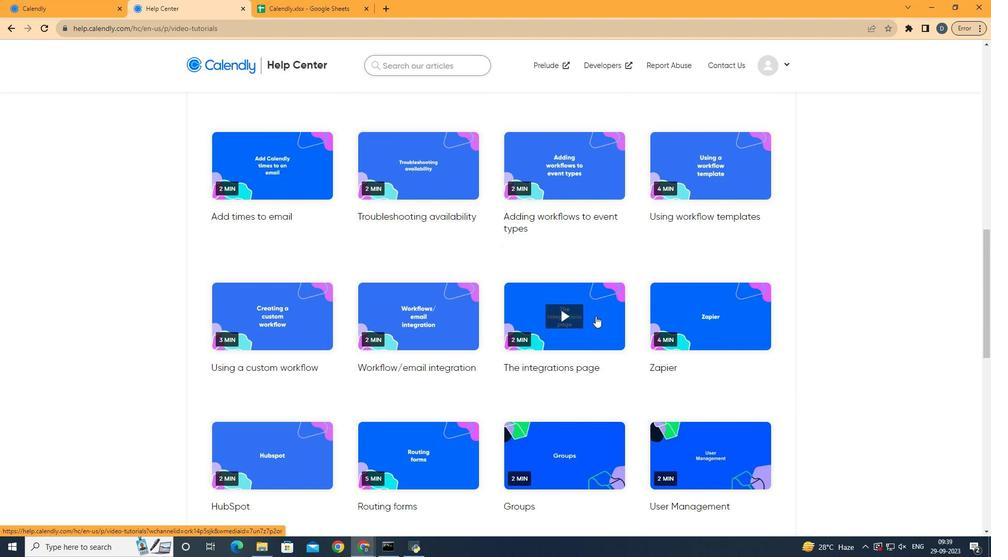 
Action: Mouse scrolled (595, 316) with delta (0, 0)
Screenshot: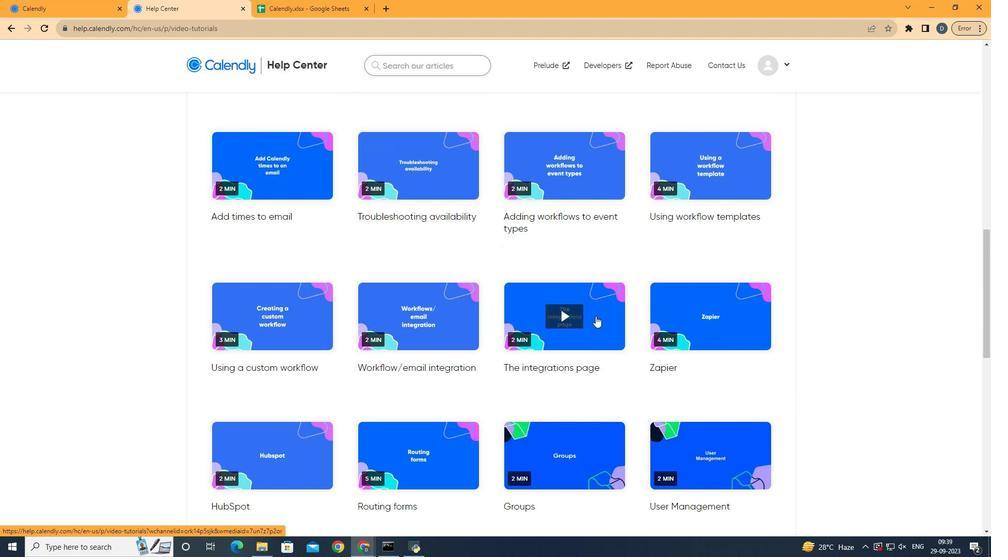 
Action: Mouse scrolled (595, 316) with delta (0, 0)
Screenshot: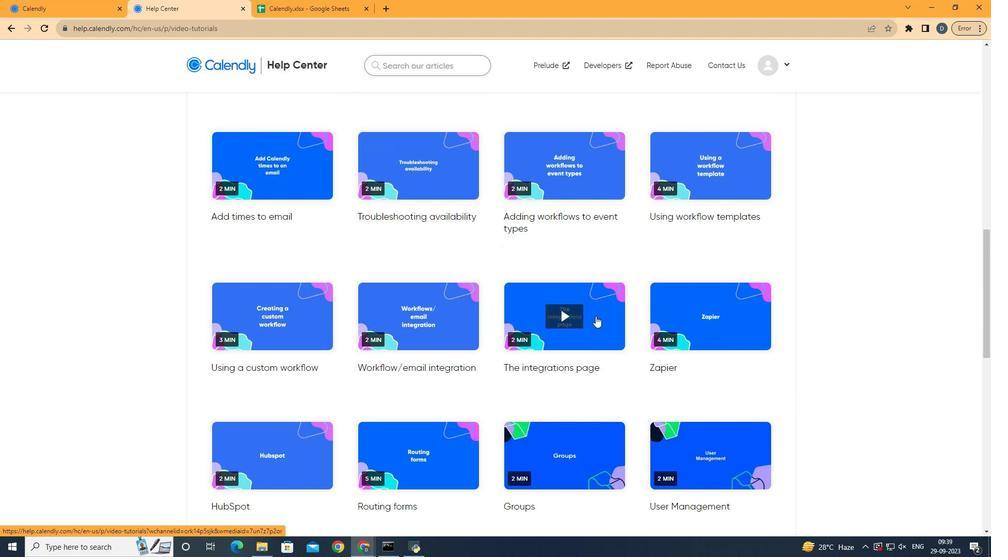 
Action: Mouse scrolled (595, 316) with delta (0, 0)
Screenshot: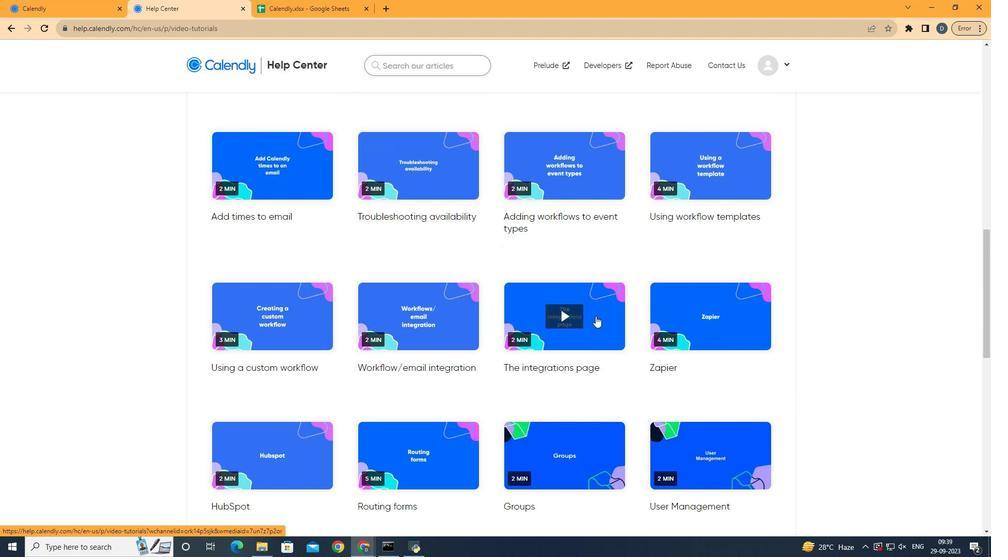 
Action: Mouse scrolled (595, 316) with delta (0, 0)
Screenshot: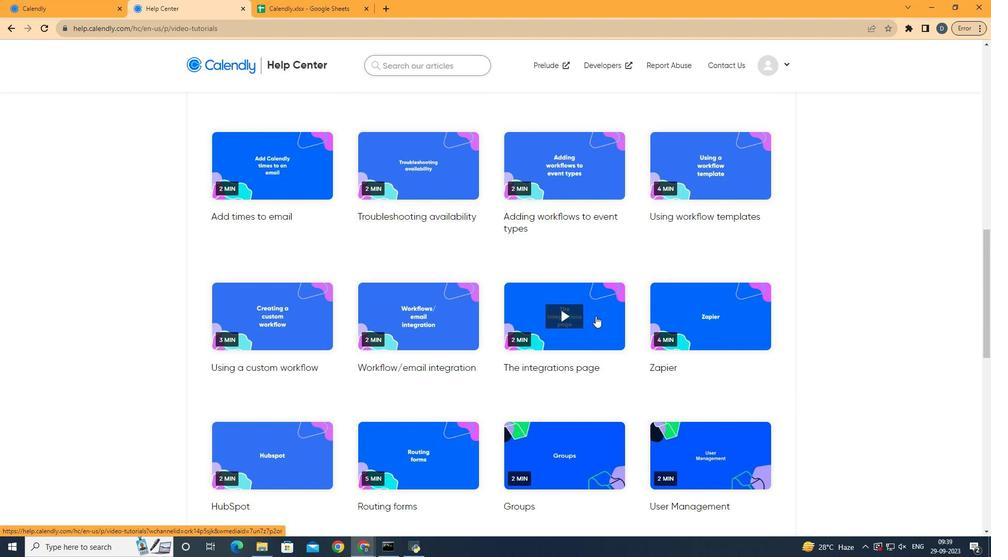 
Action: Mouse scrolled (595, 316) with delta (0, 0)
Screenshot: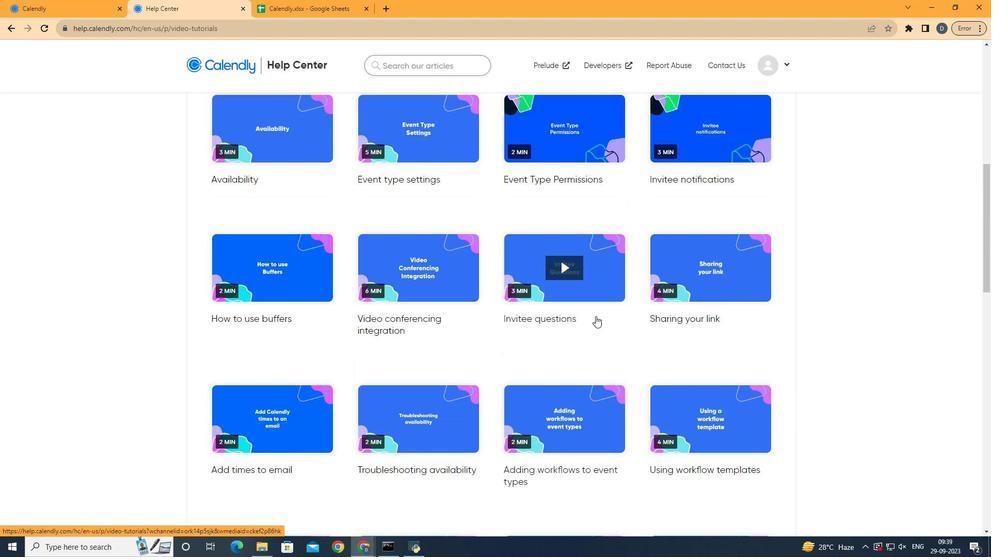 
Action: Mouse scrolled (595, 316) with delta (0, 0)
Screenshot: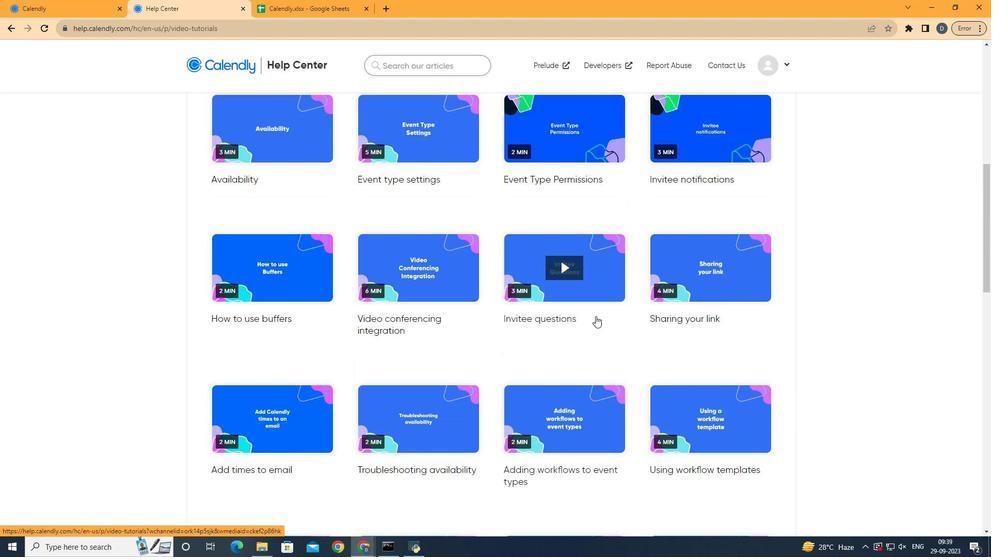 
Action: Mouse scrolled (595, 316) with delta (0, 0)
Screenshot: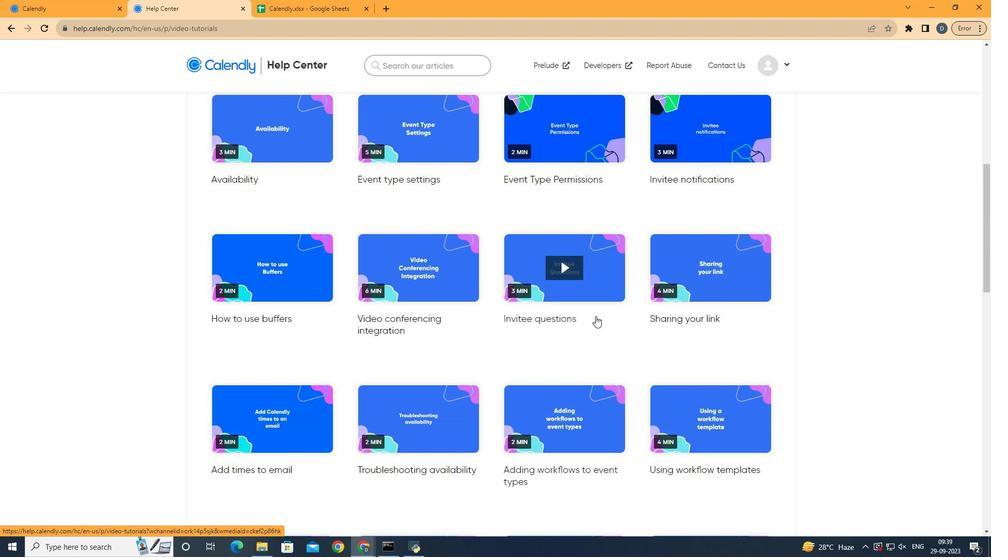 
Action: Mouse scrolled (595, 316) with delta (0, 0)
Screenshot: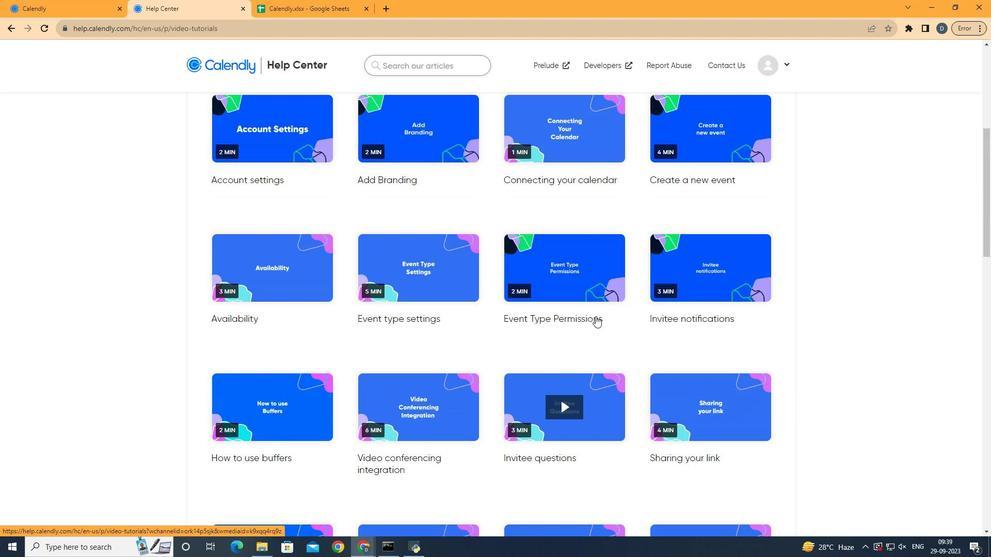 
Action: Mouse scrolled (595, 316) with delta (0, 0)
Screenshot: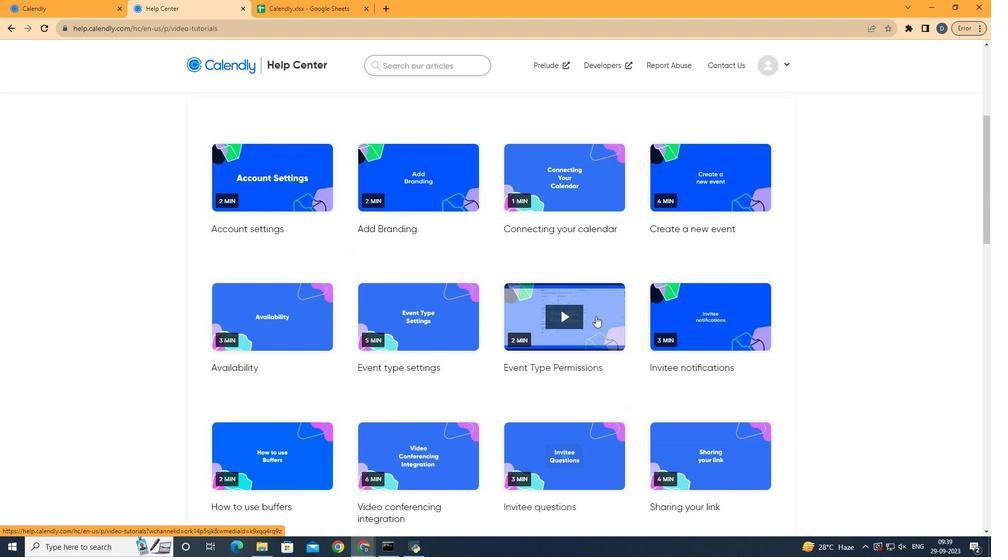 
Action: Mouse scrolled (595, 316) with delta (0, 0)
Screenshot: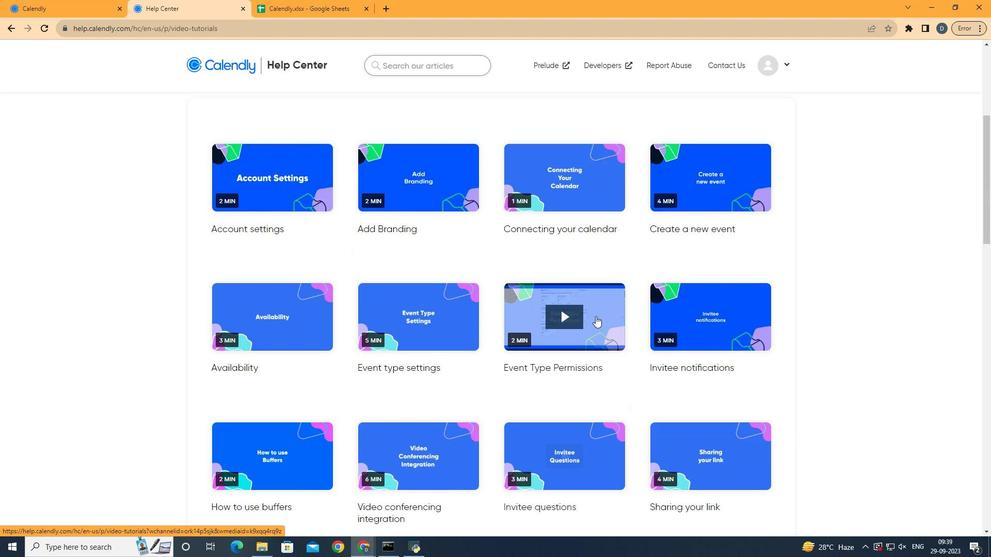 
Action: Mouse scrolled (595, 316) with delta (0, 0)
Screenshot: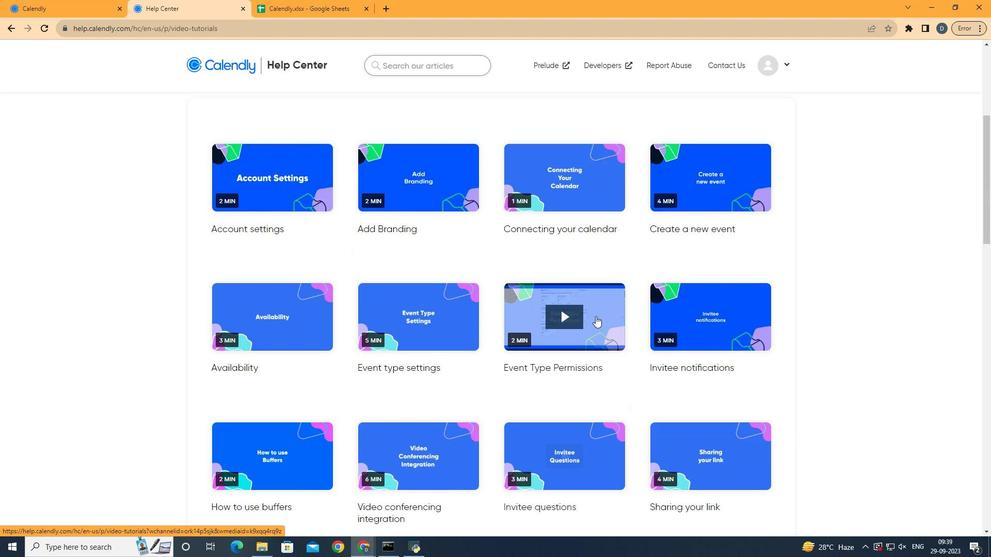 
Action: Mouse scrolled (595, 316) with delta (0, 0)
Screenshot: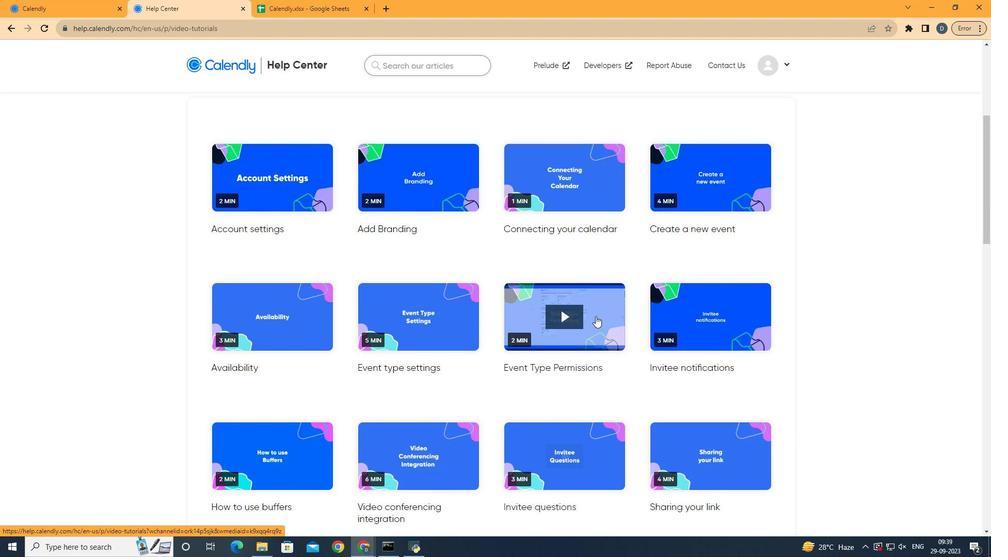 
Action: Mouse scrolled (595, 316) with delta (0, 0)
Screenshot: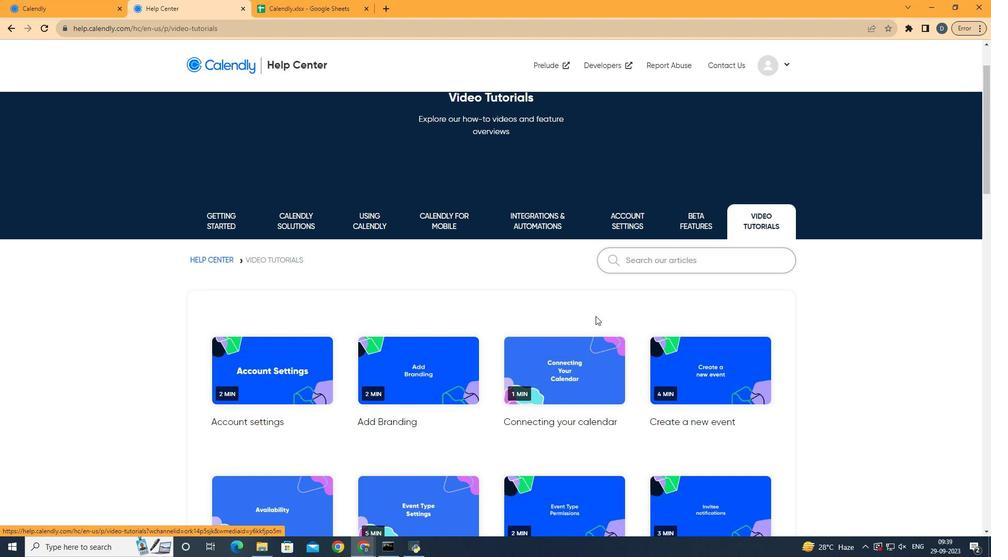 
Action: Mouse scrolled (595, 316) with delta (0, 0)
Screenshot: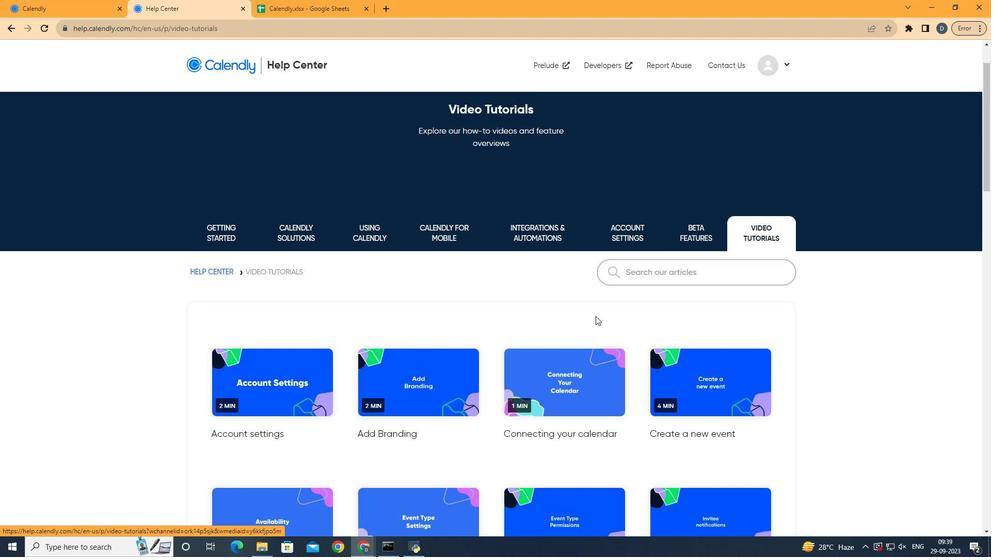 
Action: Mouse scrolled (595, 316) with delta (0, 0)
Screenshot: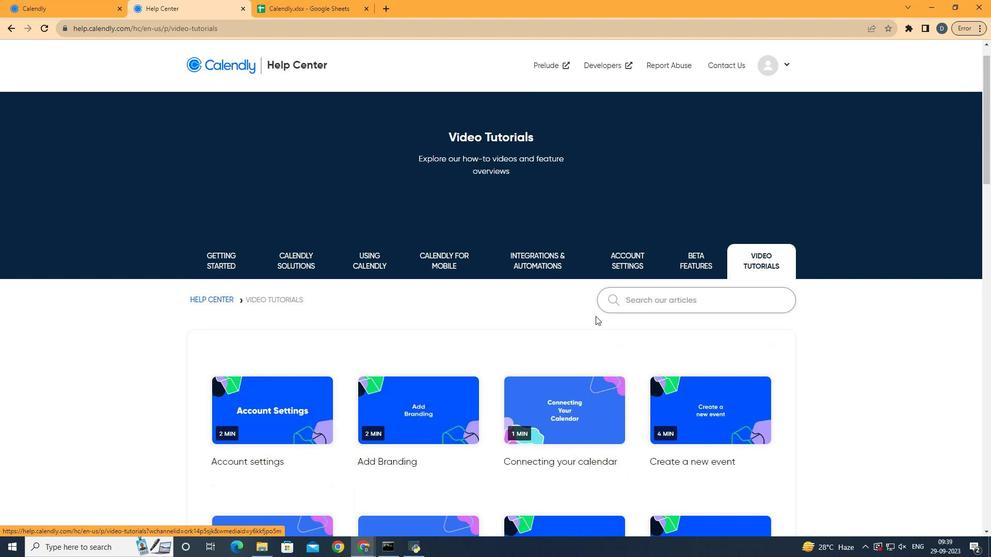 
Action: Mouse scrolled (595, 316) with delta (0, 0)
Screenshot: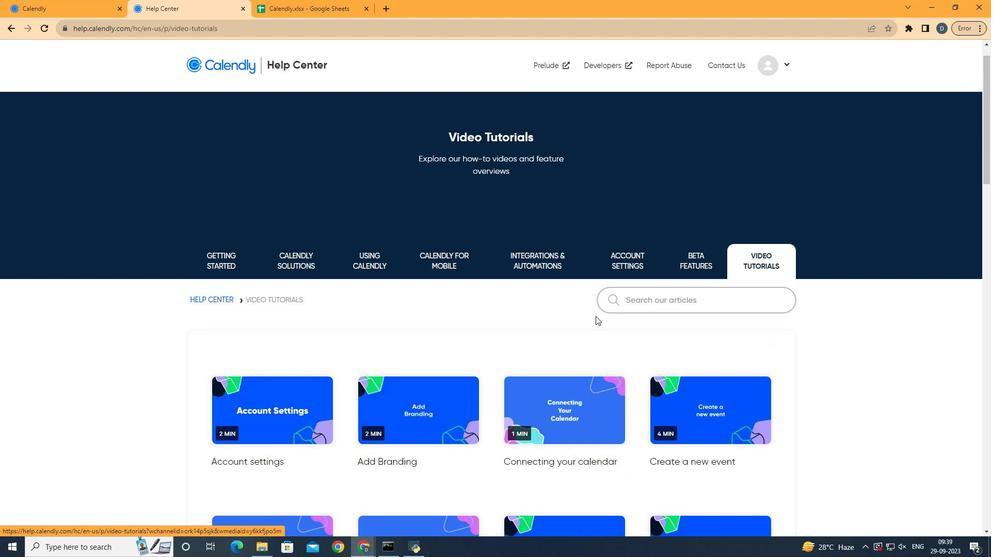 
